 Task: Create a due date automation trigger when advanced on, on the monday after a card is due add fields without custom field "Resume" set to a number lower or equal to 1 and lower or equal to 10 at 11:00 AM.
Action: Mouse moved to (993, 79)
Screenshot: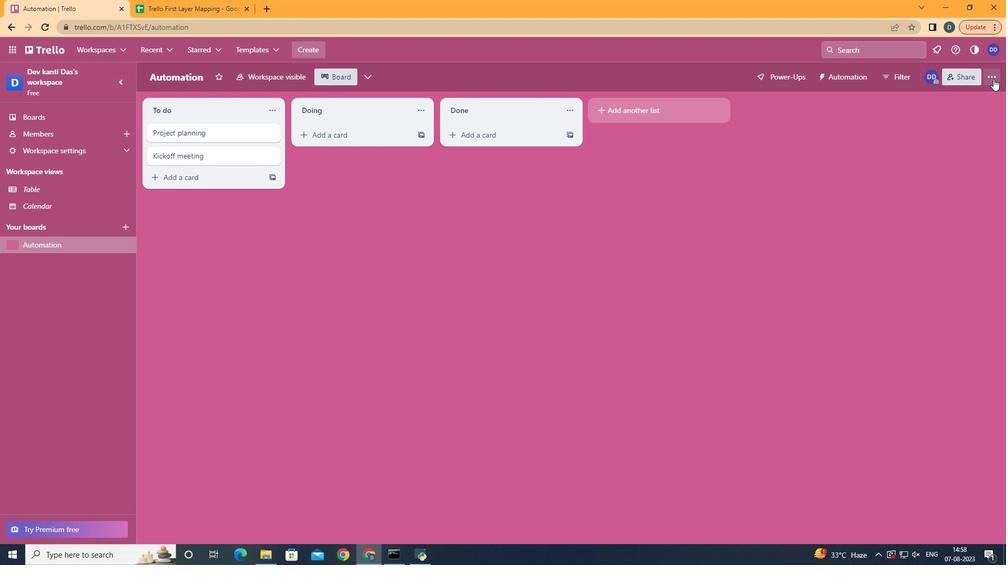 
Action: Mouse pressed left at (993, 79)
Screenshot: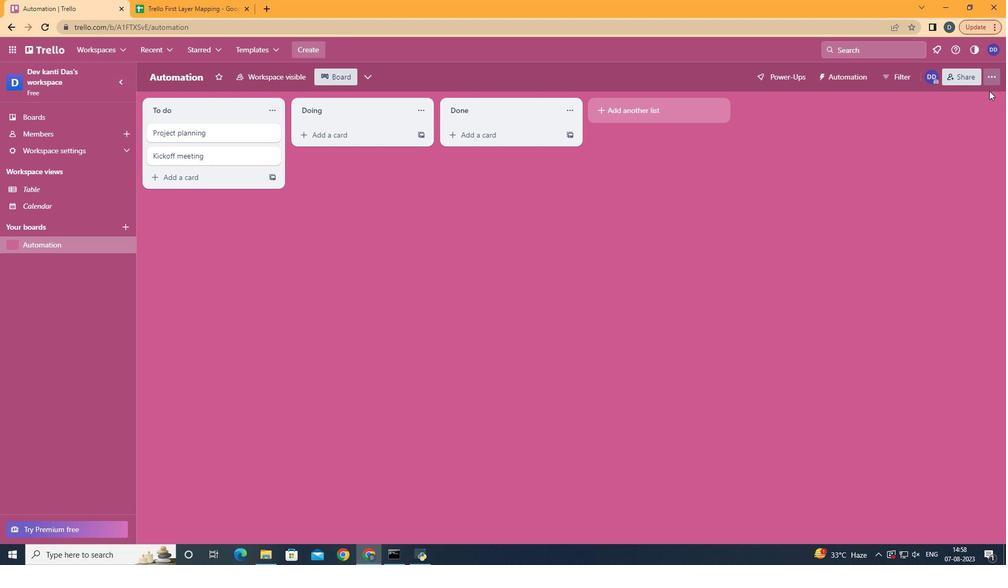 
Action: Mouse moved to (929, 237)
Screenshot: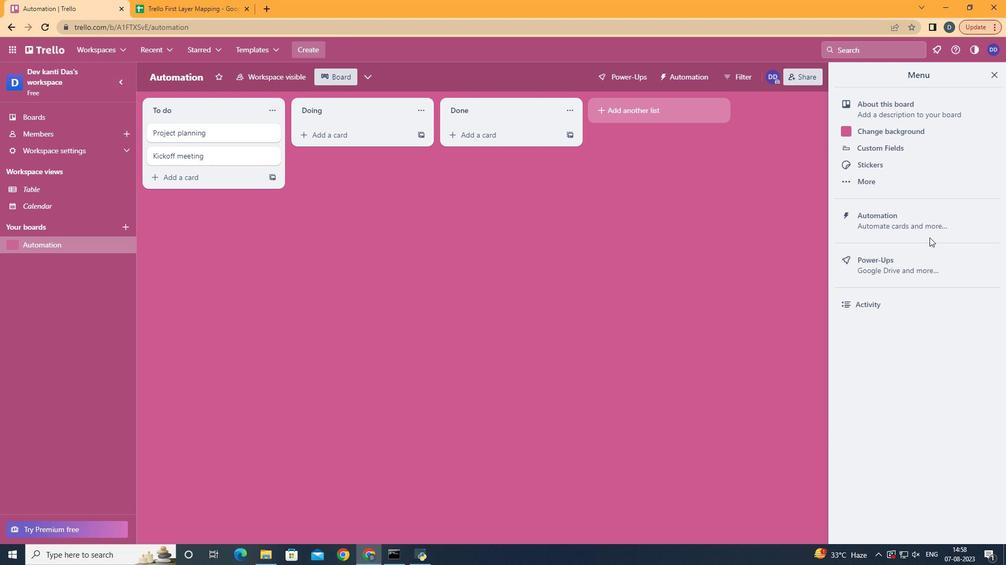 
Action: Mouse pressed left at (929, 237)
Screenshot: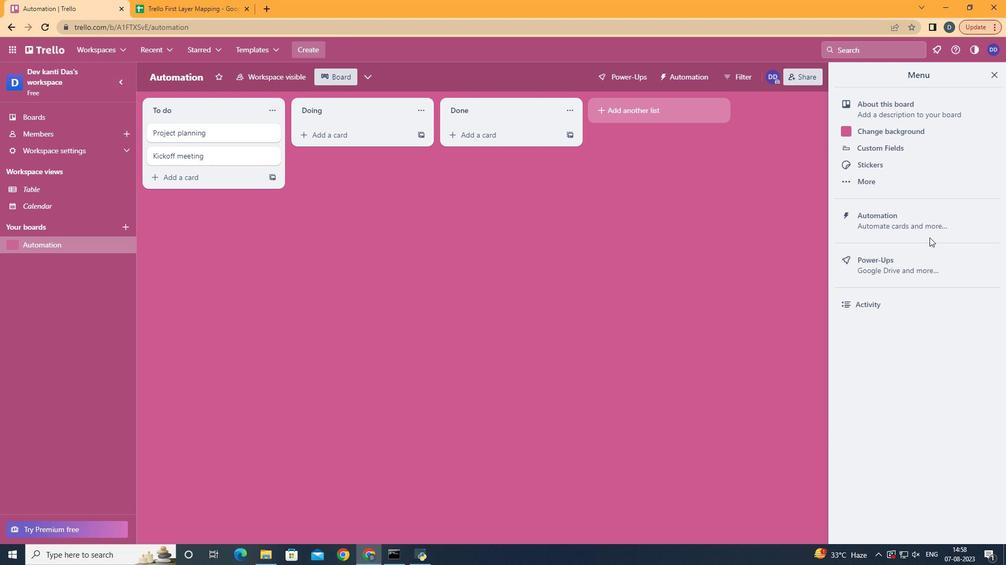 
Action: Mouse moved to (933, 228)
Screenshot: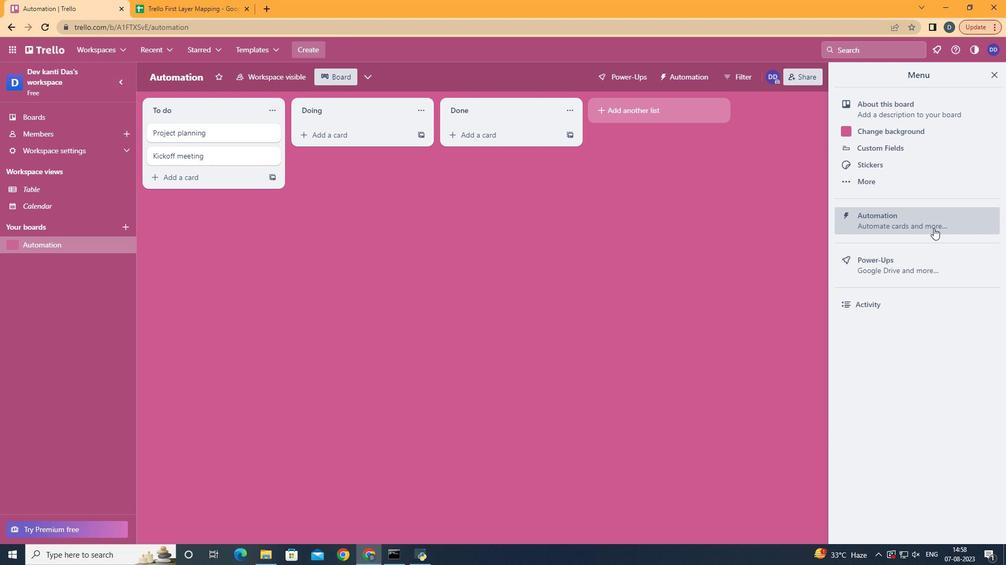 
Action: Mouse pressed left at (933, 228)
Screenshot: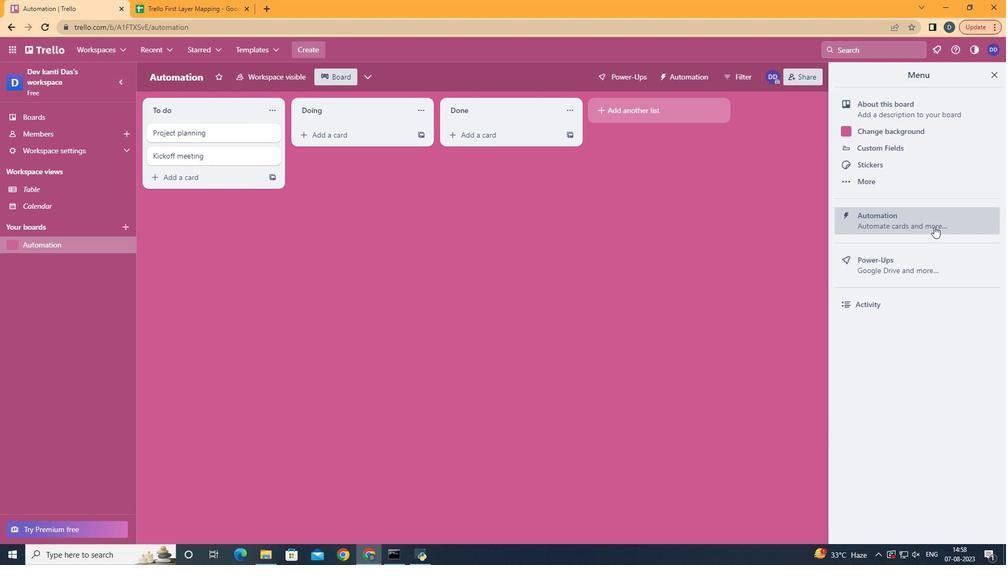 
Action: Mouse moved to (201, 211)
Screenshot: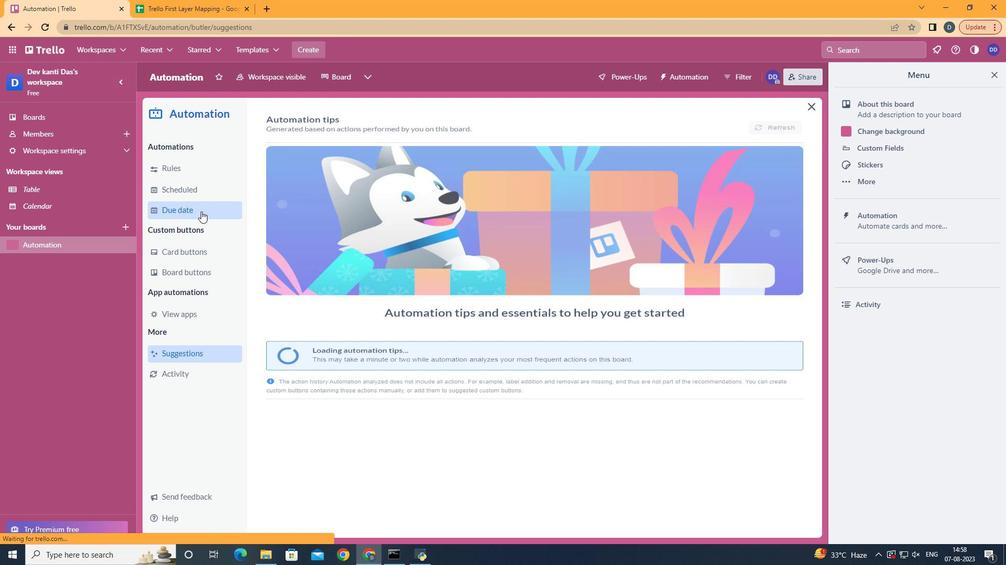 
Action: Mouse pressed left at (201, 211)
Screenshot: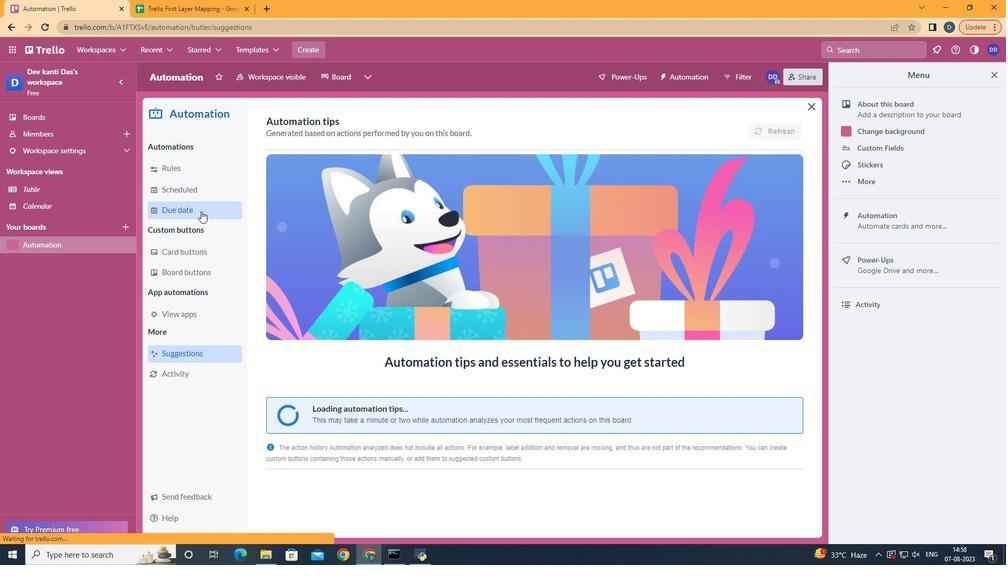 
Action: Mouse moved to (740, 129)
Screenshot: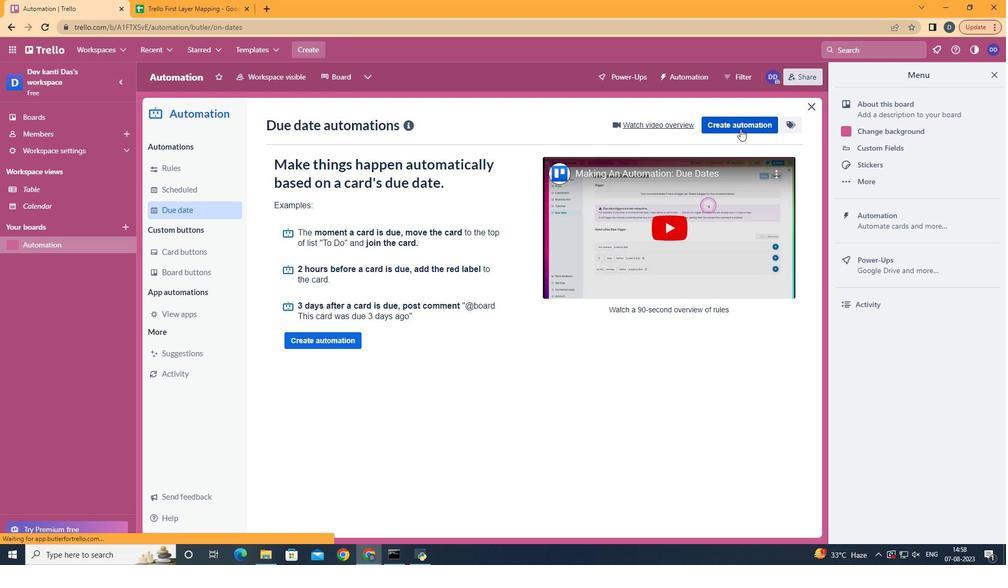 
Action: Mouse pressed left at (740, 129)
Screenshot: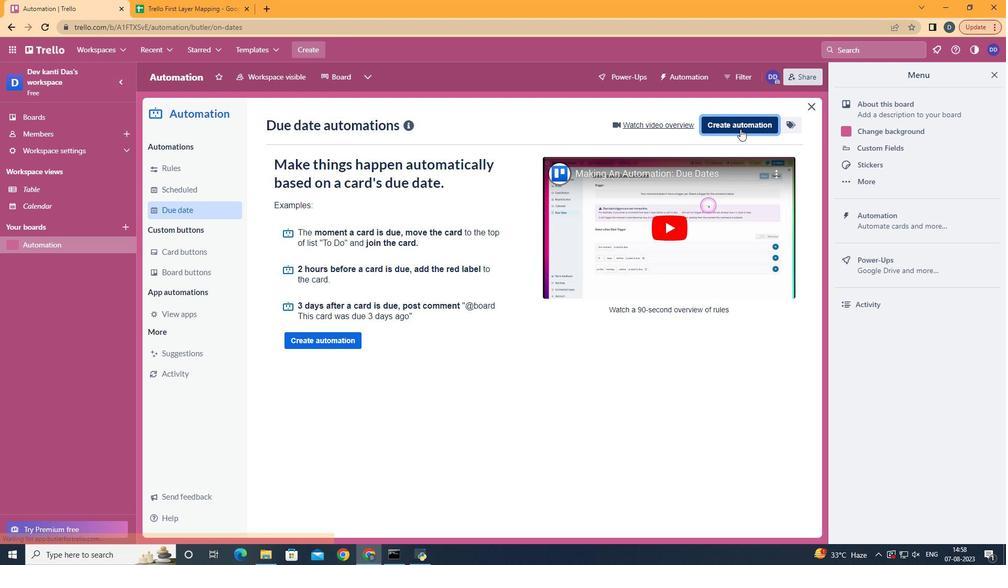 
Action: Mouse moved to (553, 231)
Screenshot: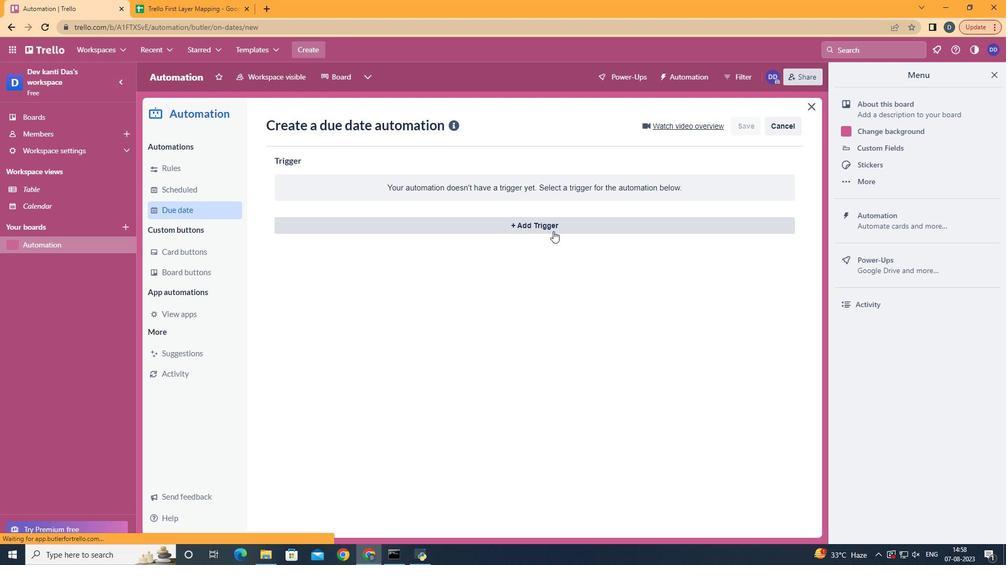
Action: Mouse pressed left at (553, 231)
Screenshot: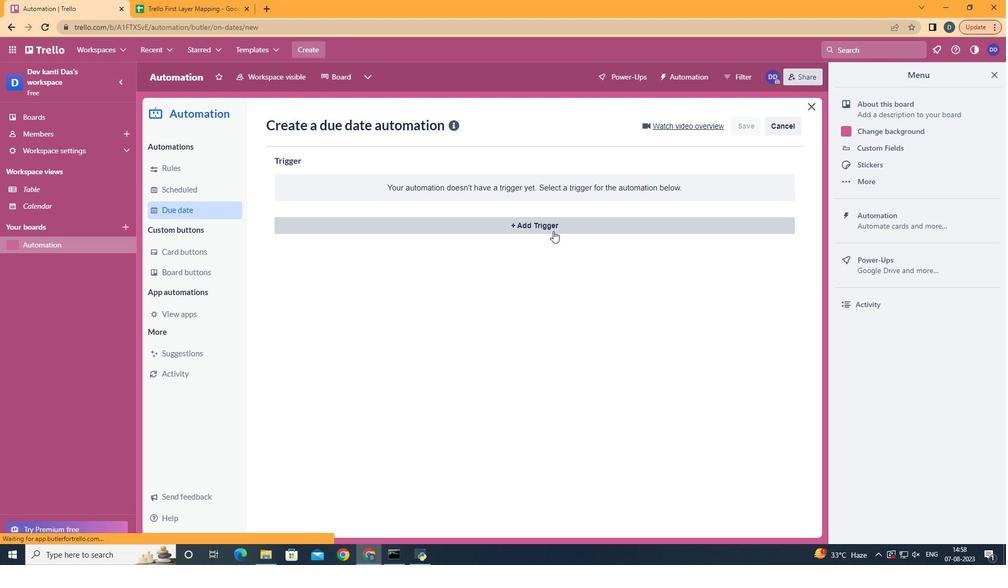 
Action: Mouse moved to (330, 275)
Screenshot: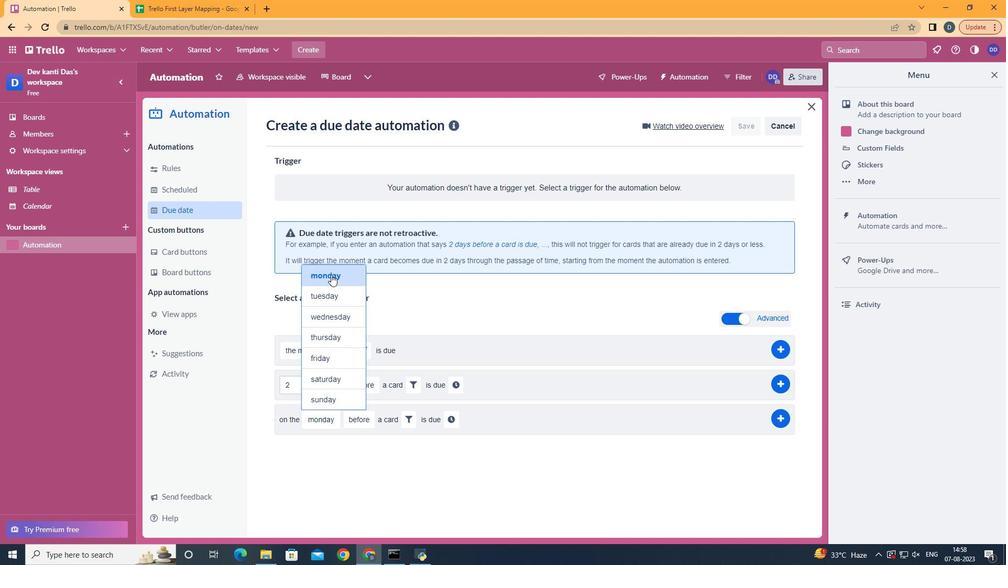 
Action: Mouse pressed left at (330, 275)
Screenshot: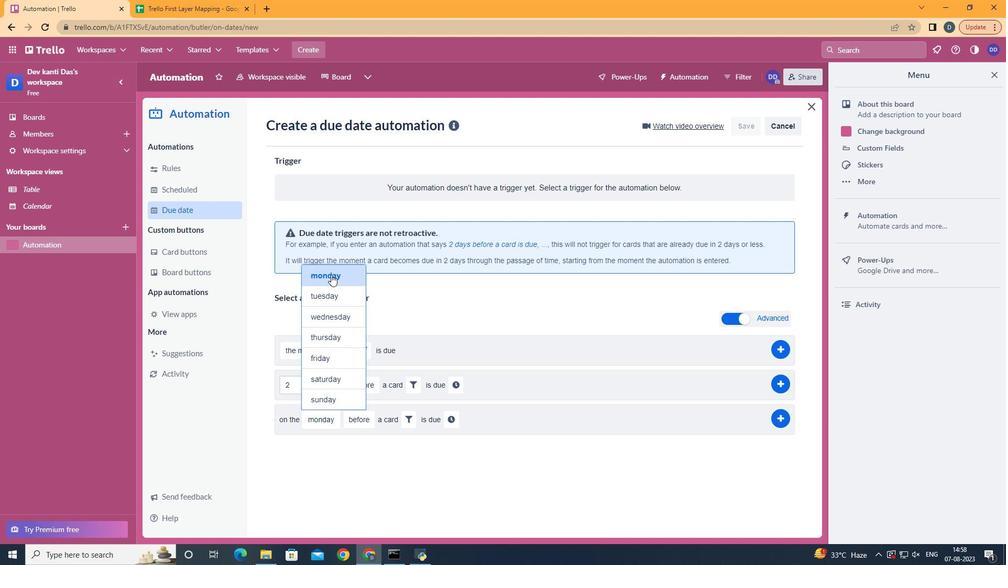 
Action: Mouse moved to (367, 455)
Screenshot: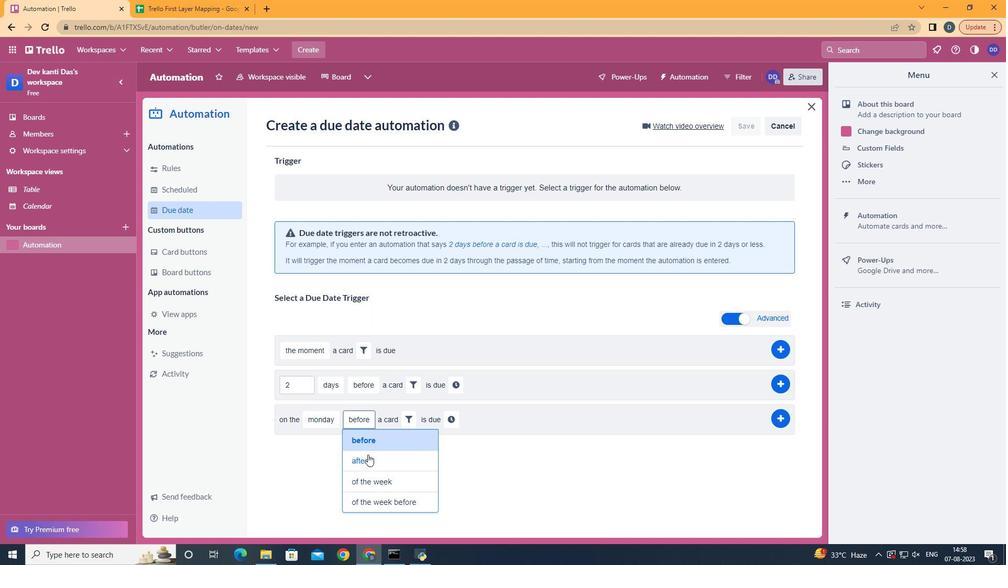 
Action: Mouse pressed left at (367, 455)
Screenshot: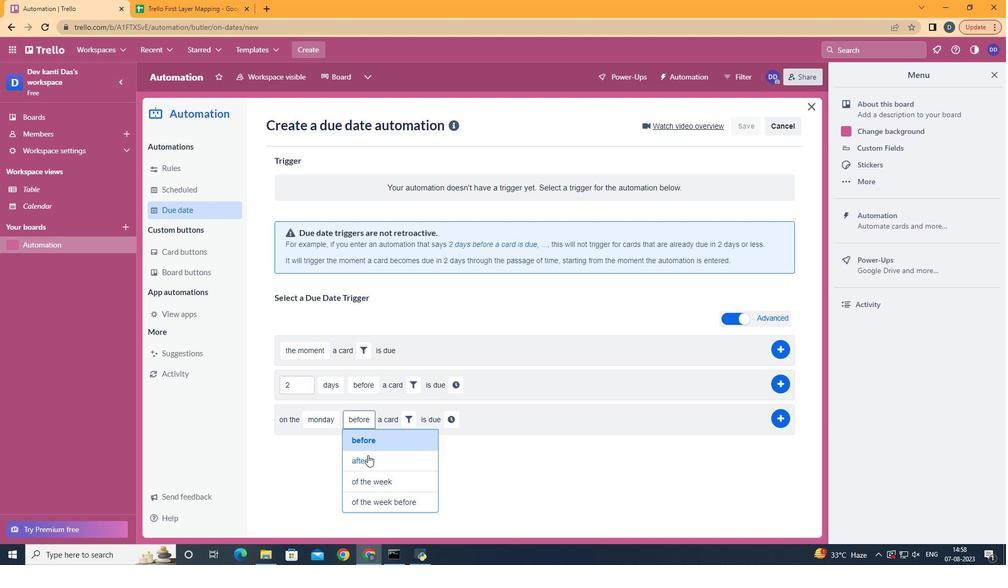 
Action: Mouse moved to (407, 422)
Screenshot: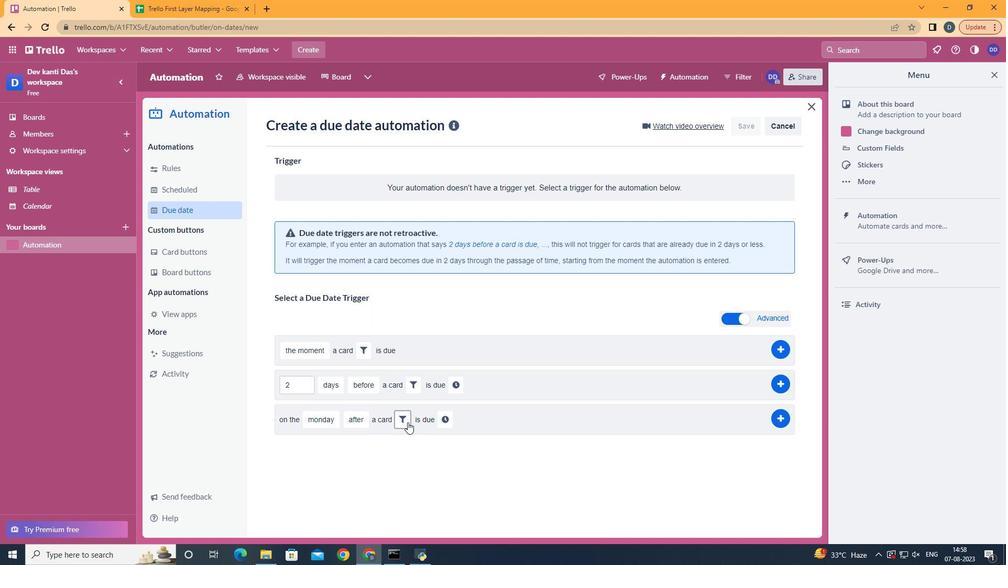 
Action: Mouse pressed left at (407, 422)
Screenshot: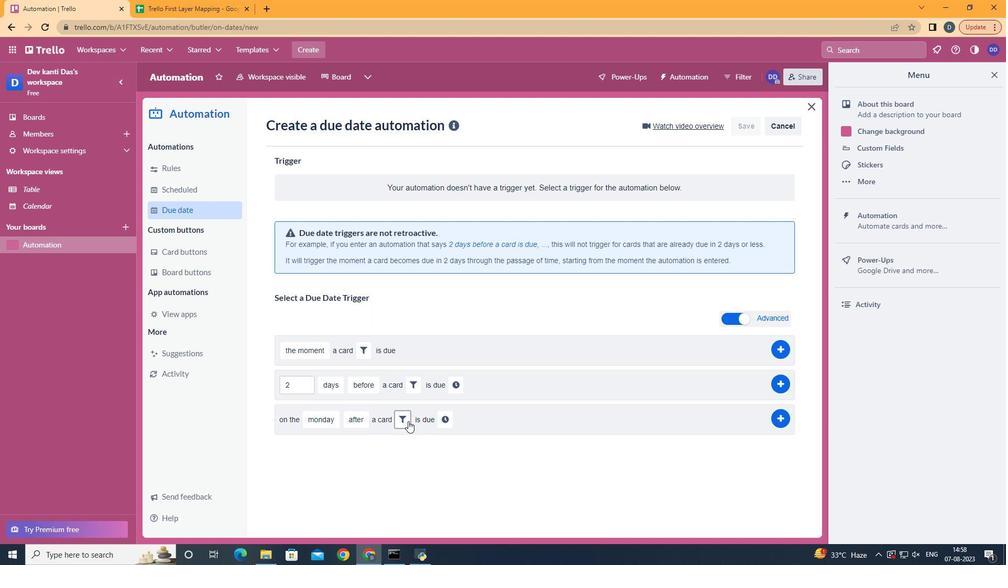 
Action: Mouse moved to (563, 458)
Screenshot: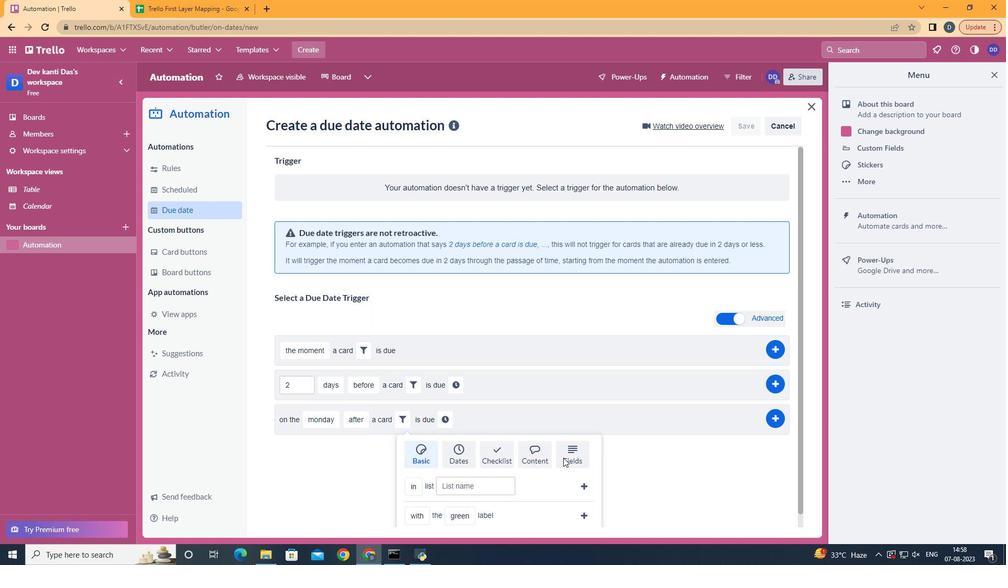 
Action: Mouse pressed left at (563, 458)
Screenshot: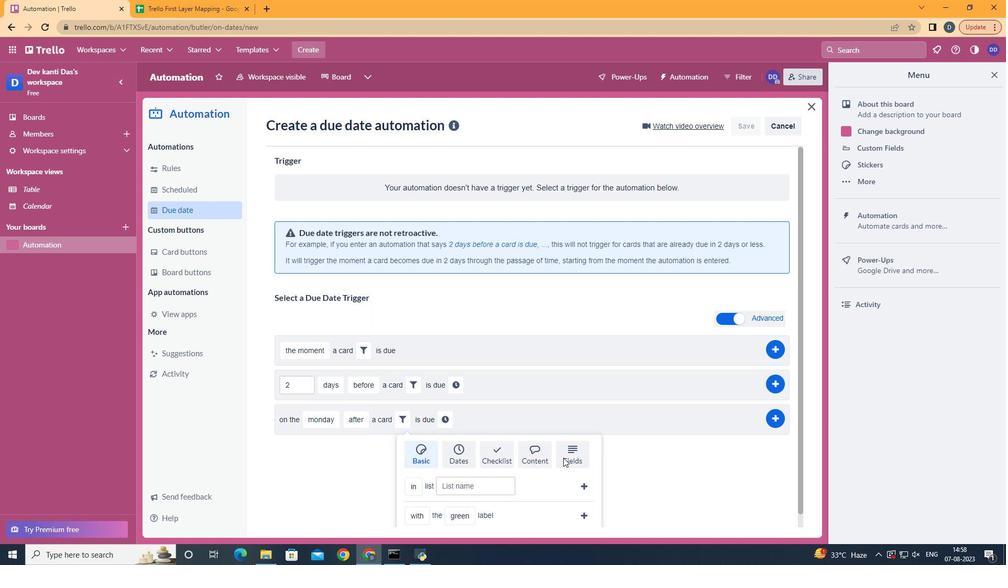 
Action: Mouse moved to (564, 457)
Screenshot: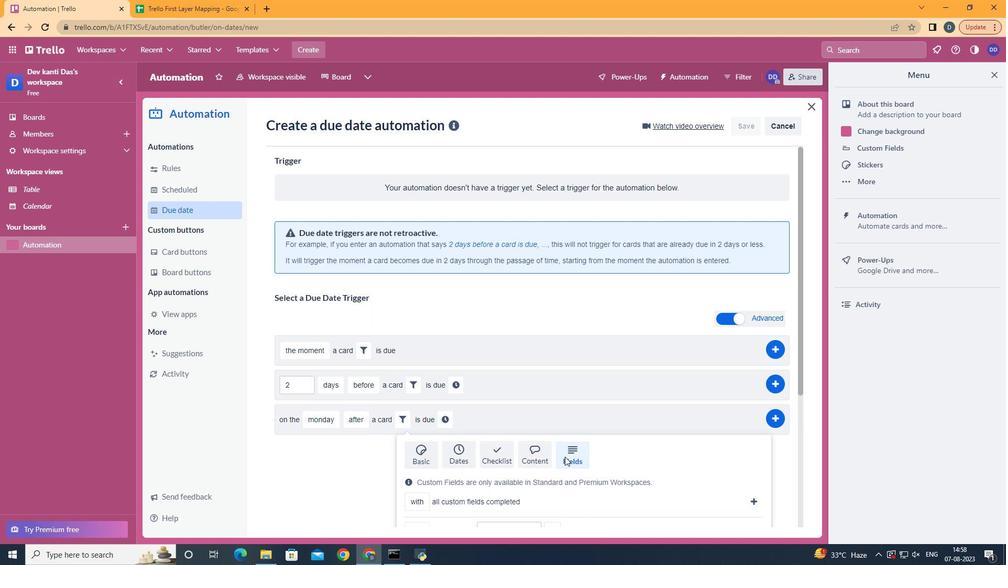 
Action: Mouse scrolled (564, 456) with delta (0, 0)
Screenshot: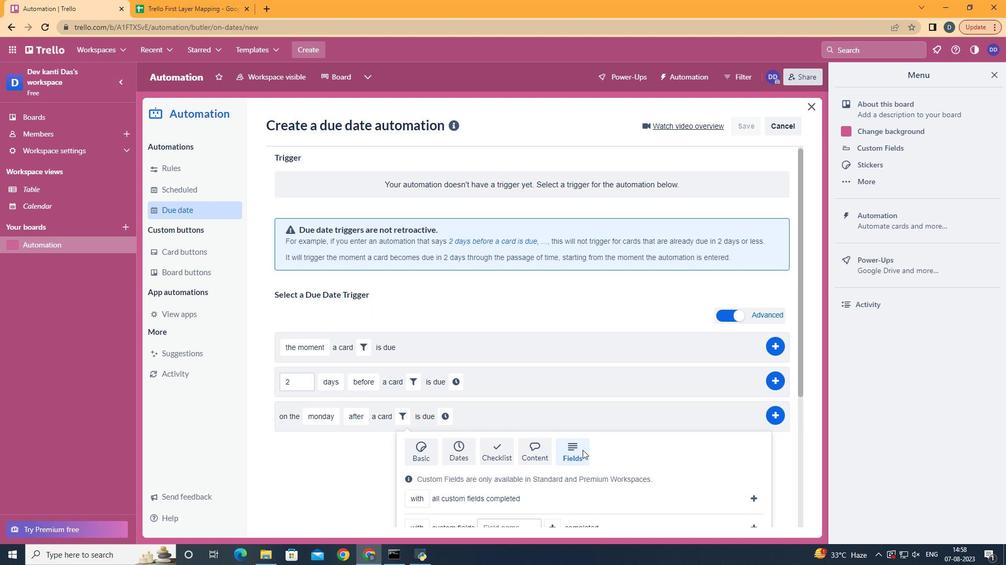 
Action: Mouse scrolled (564, 456) with delta (0, 0)
Screenshot: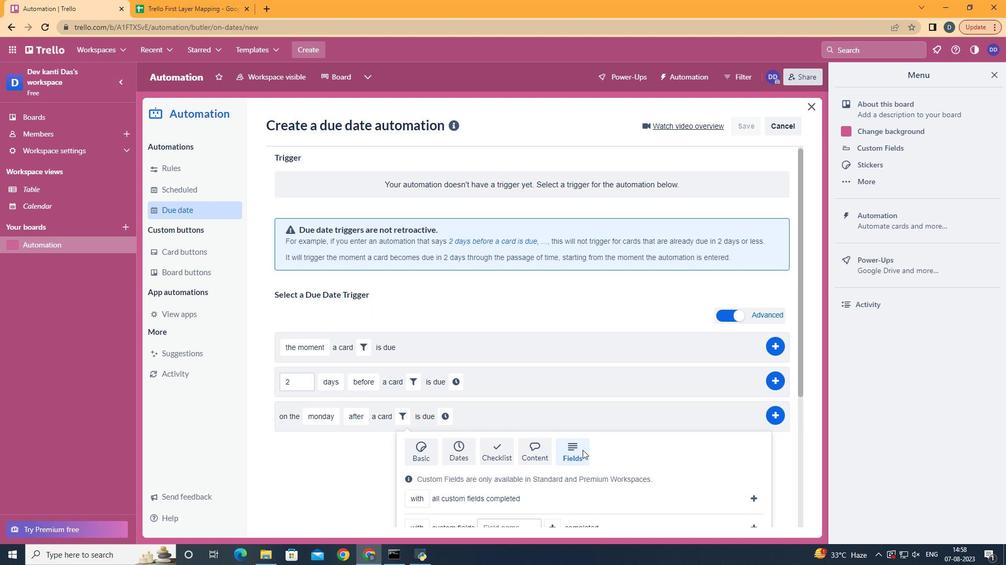 
Action: Mouse scrolled (564, 456) with delta (0, 0)
Screenshot: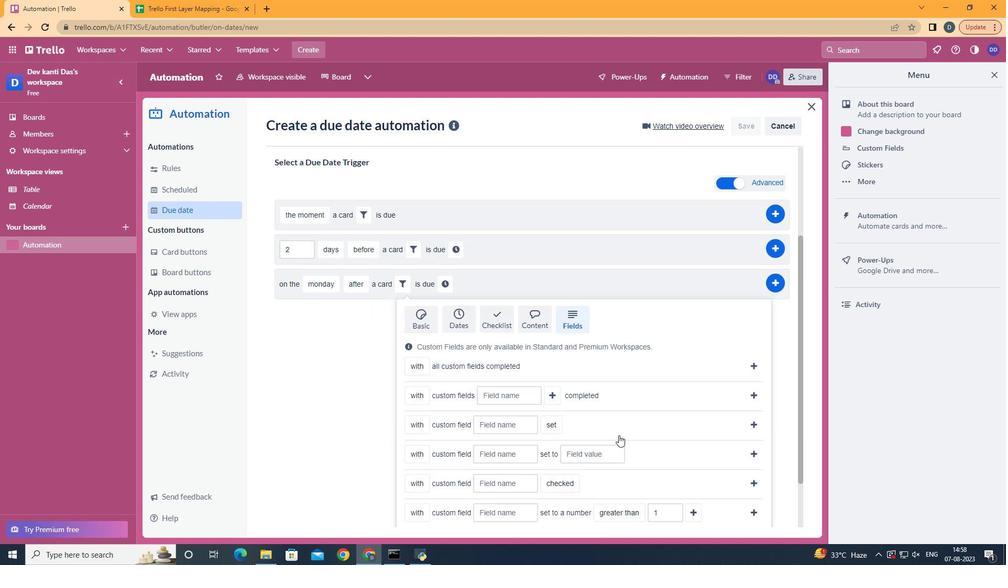 
Action: Mouse scrolled (564, 456) with delta (0, 0)
Screenshot: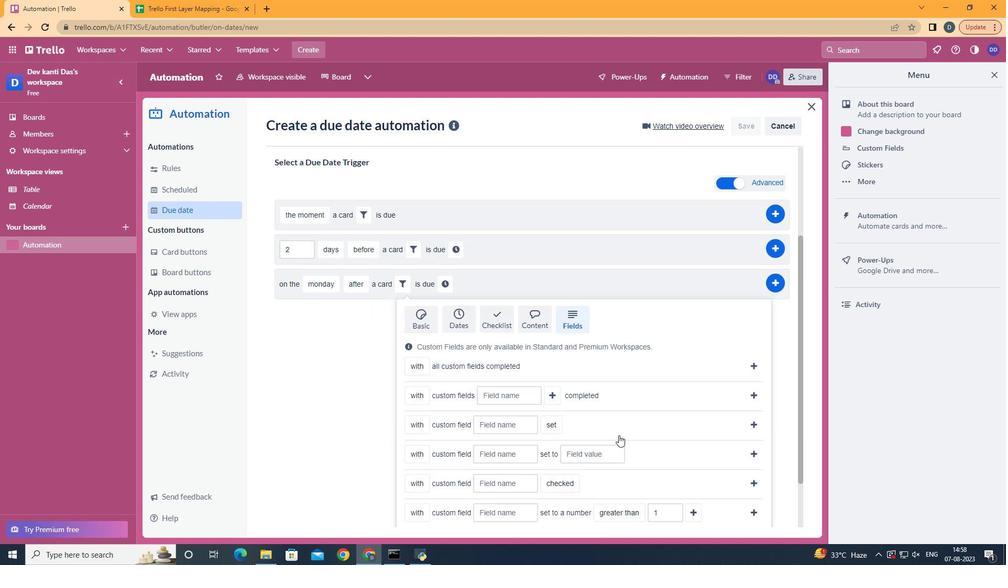 
Action: Mouse moved to (565, 457)
Screenshot: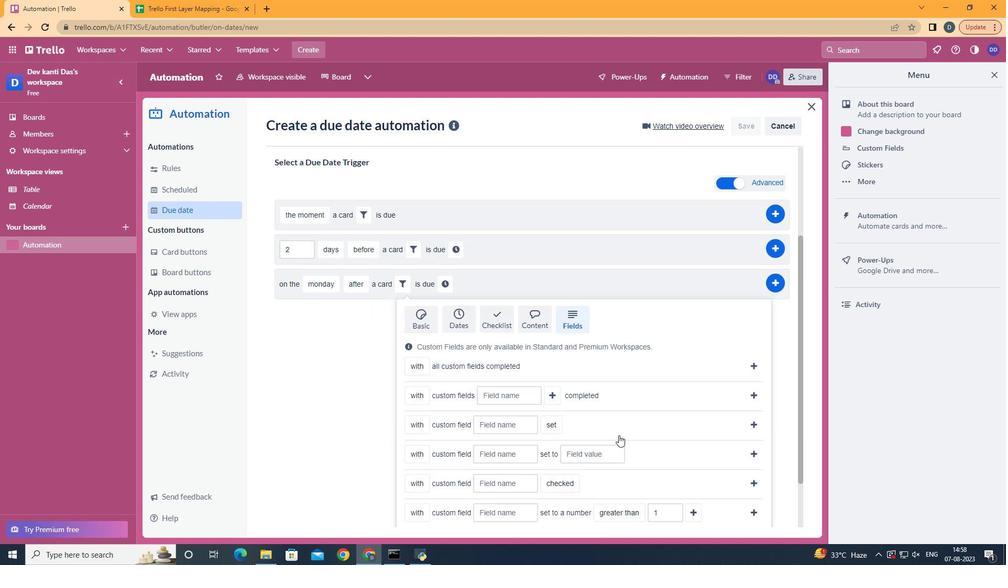 
Action: Mouse scrolled (565, 456) with delta (0, 0)
Screenshot: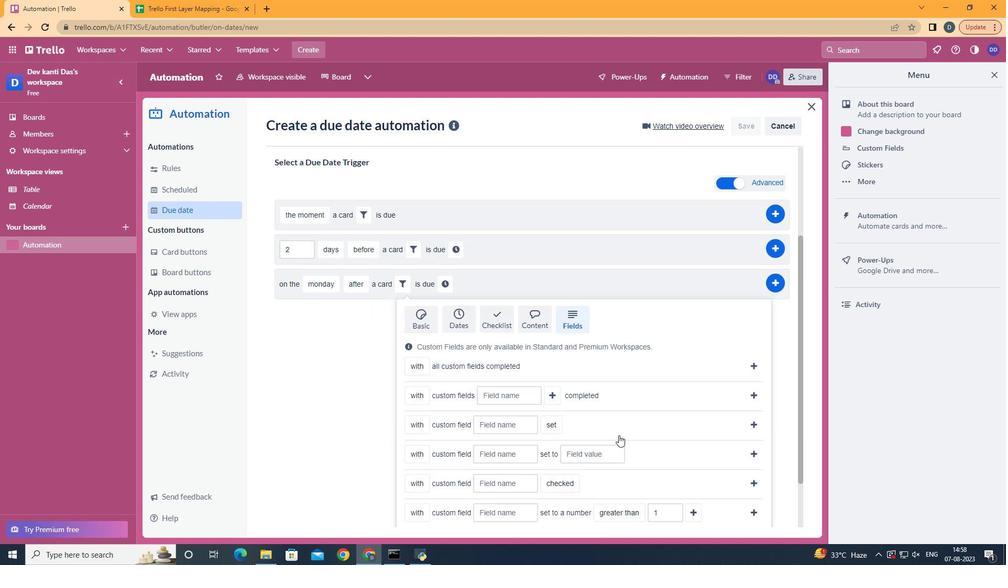 
Action: Mouse moved to (576, 452)
Screenshot: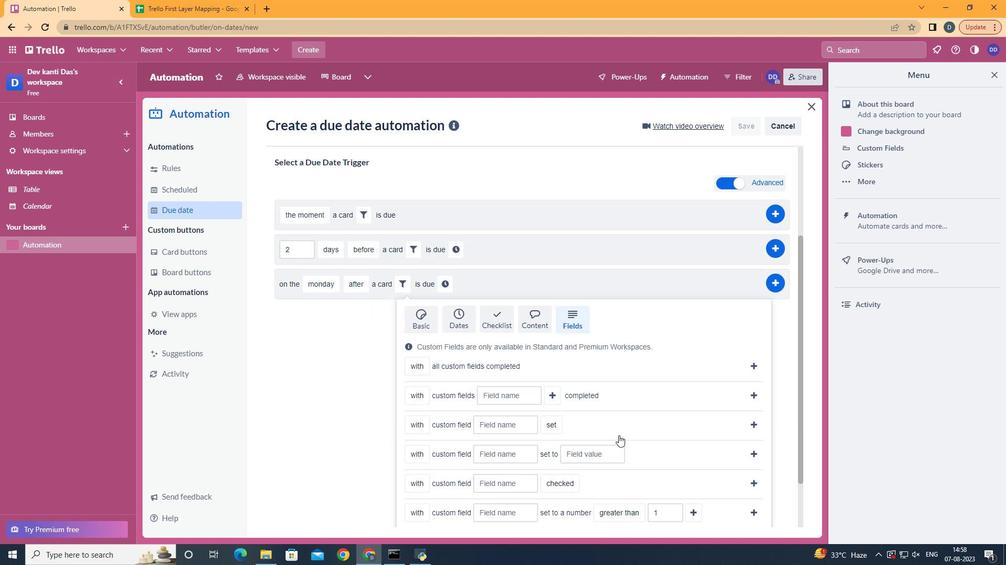 
Action: Mouse scrolled (570, 454) with delta (0, 0)
Screenshot: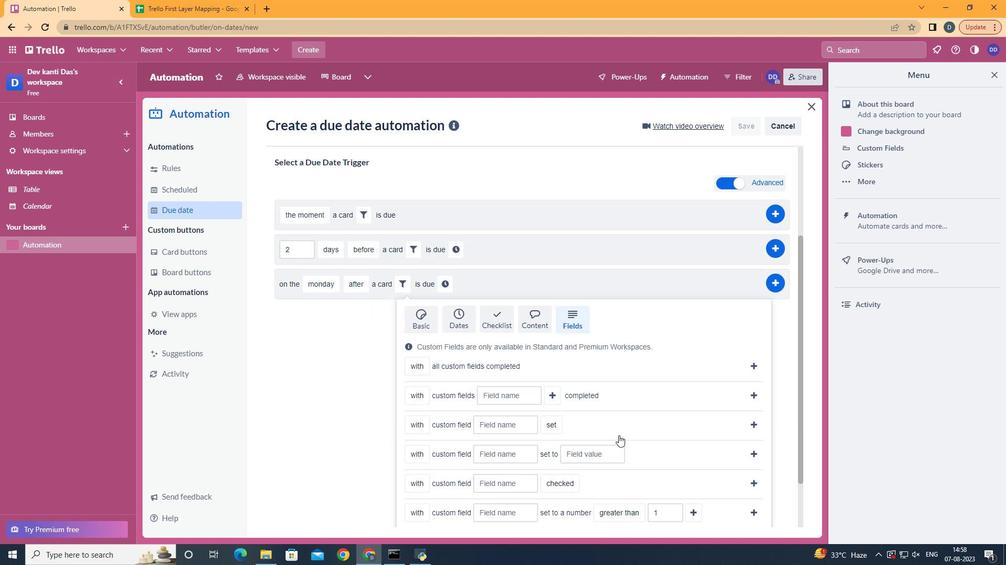 
Action: Mouse moved to (585, 450)
Screenshot: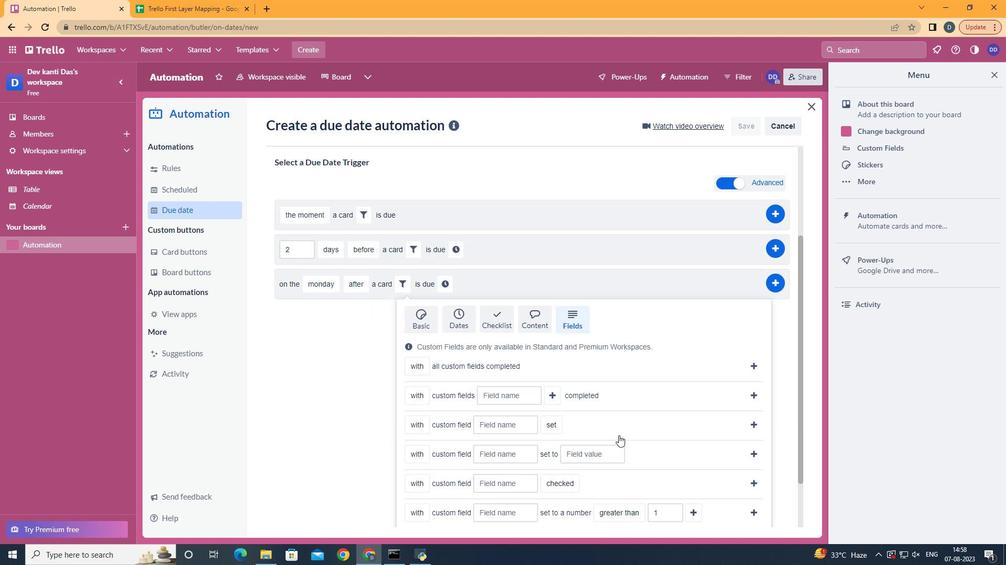 
Action: Mouse scrolled (582, 450) with delta (0, 0)
Screenshot: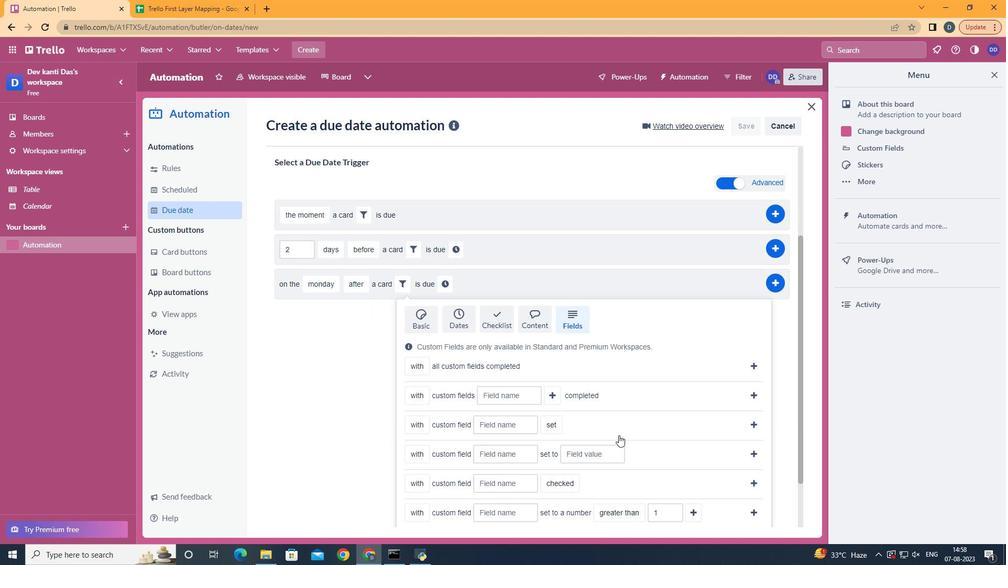 
Action: Mouse moved to (611, 440)
Screenshot: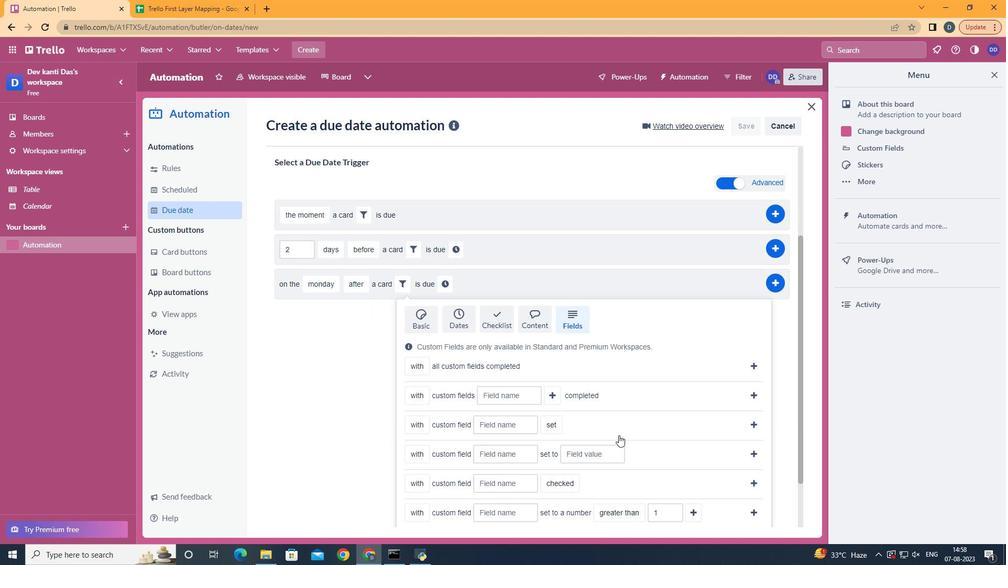 
Action: Mouse scrolled (594, 446) with delta (0, 0)
Screenshot: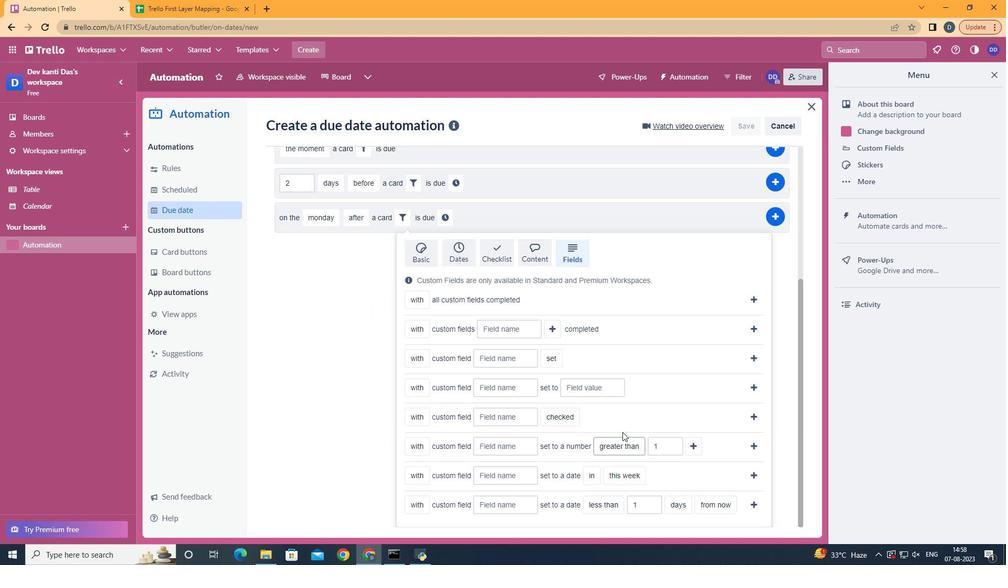 
Action: Mouse moved to (422, 491)
Screenshot: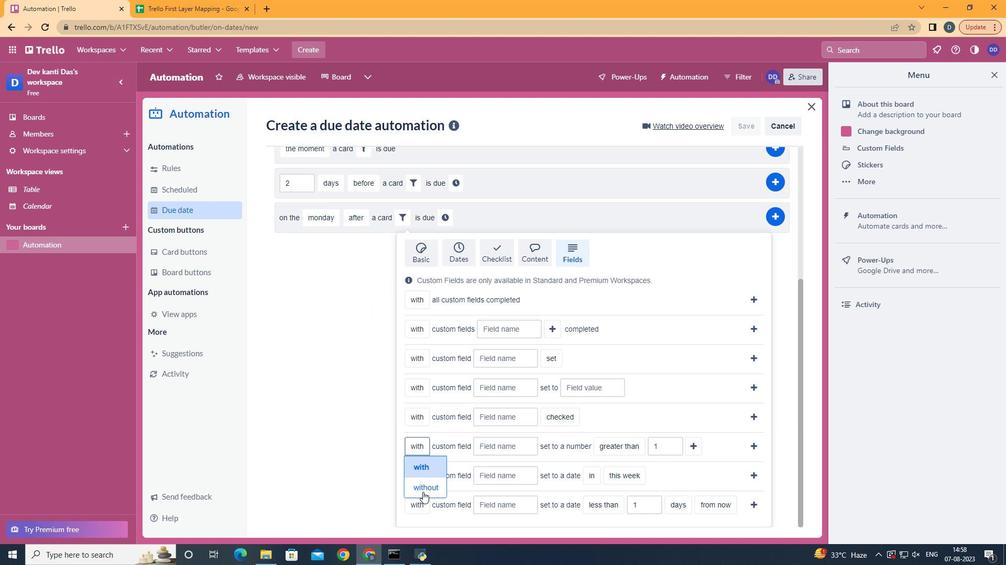 
Action: Mouse pressed left at (422, 491)
Screenshot: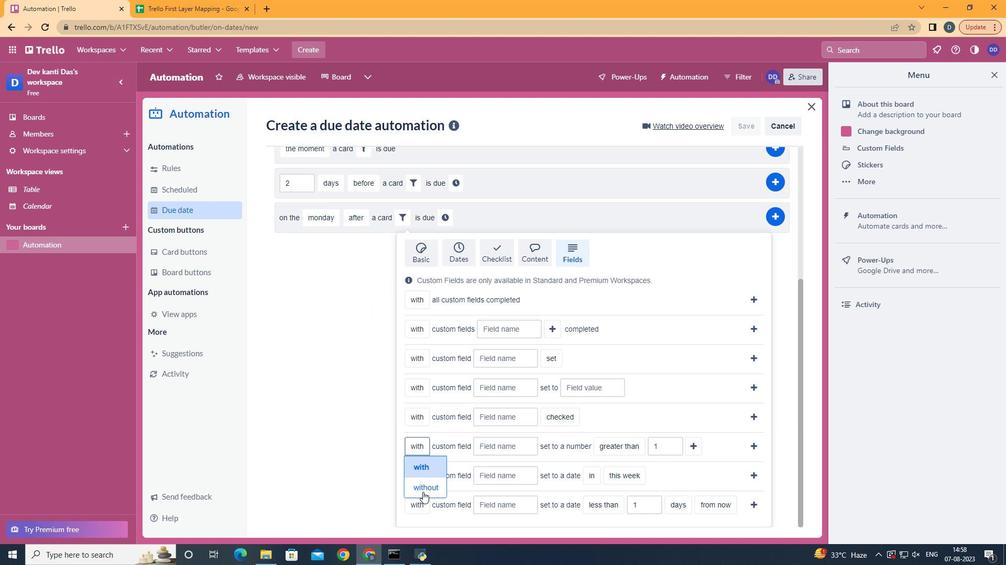 
Action: Mouse moved to (519, 448)
Screenshot: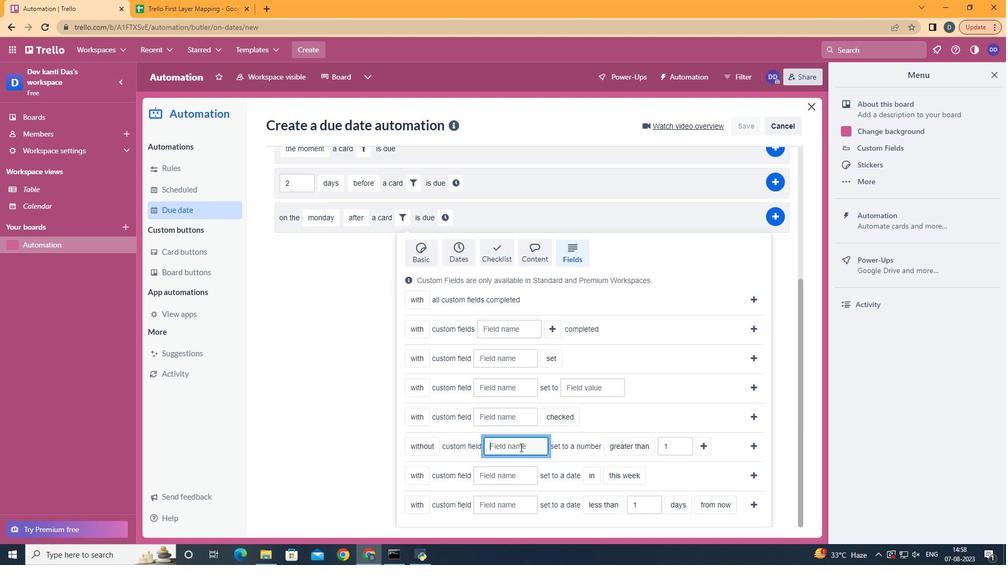 
Action: Mouse pressed left at (519, 448)
Screenshot: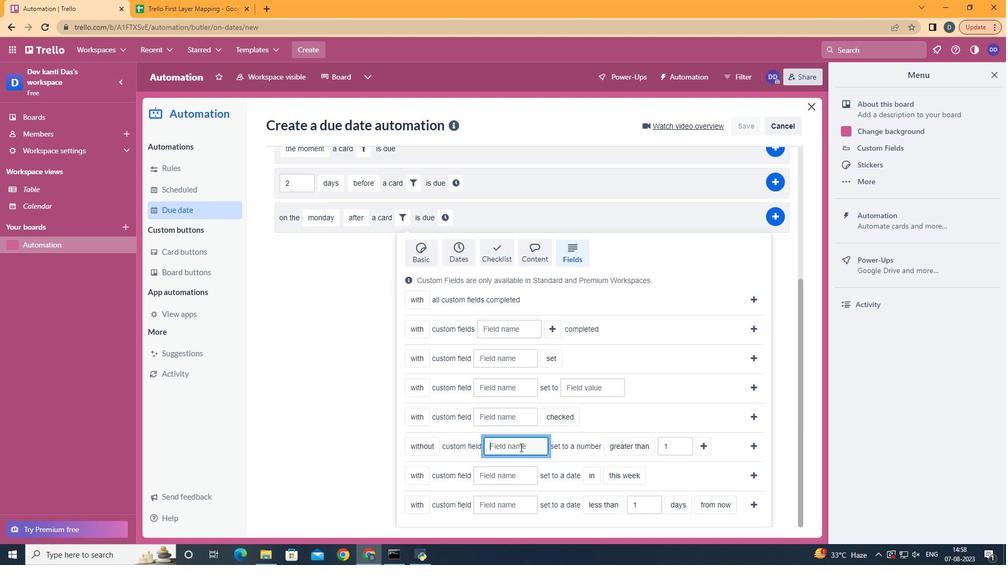 
Action: Mouse moved to (520, 448)
Screenshot: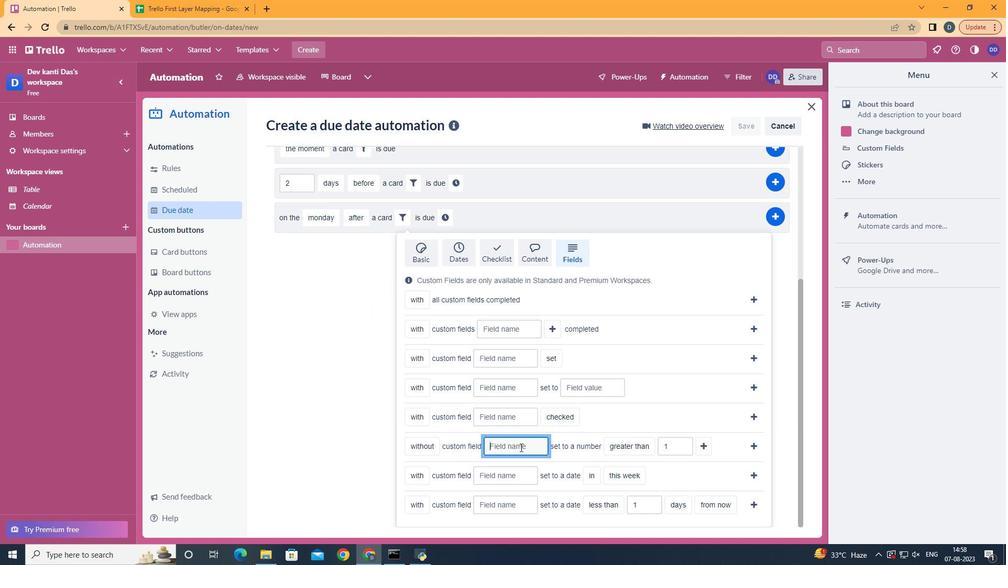 
Action: Key pressed <Key.shift>Resume
Screenshot: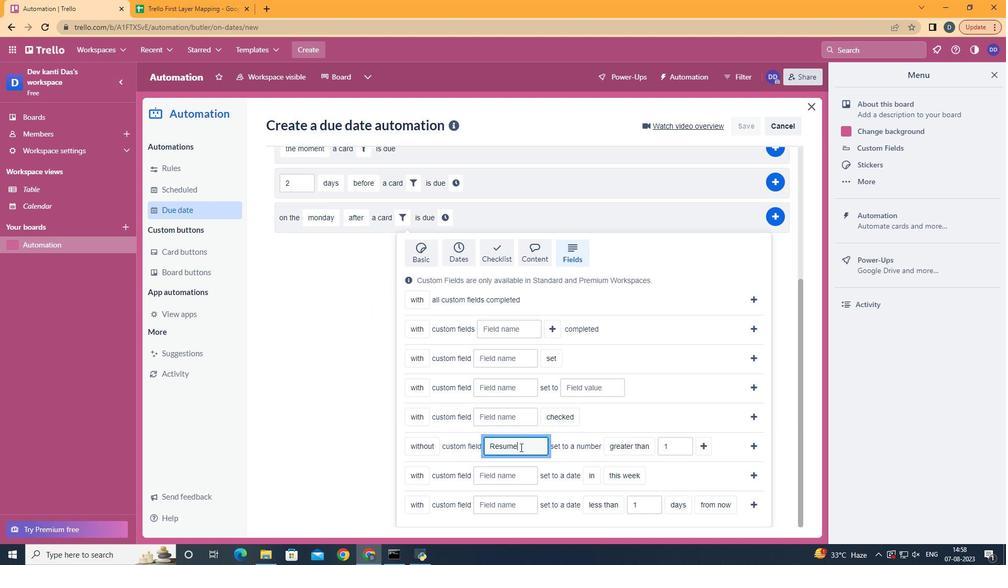 
Action: Mouse moved to (648, 425)
Screenshot: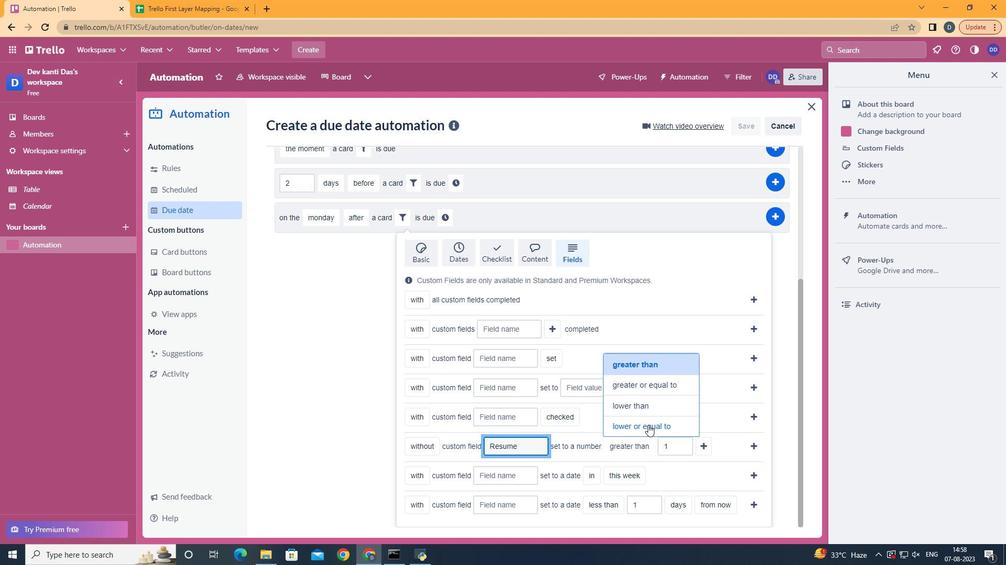 
Action: Mouse pressed left at (648, 425)
Screenshot: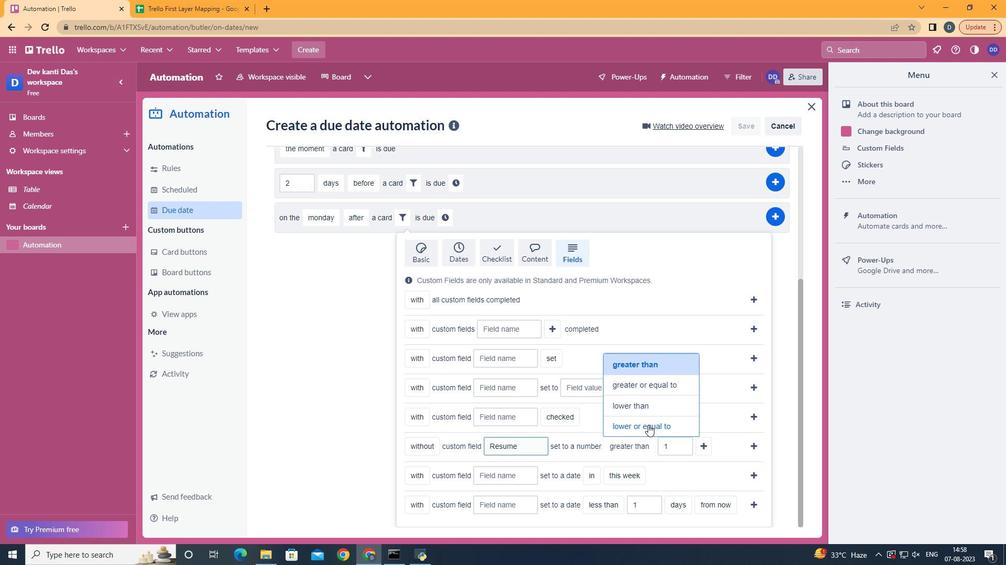 
Action: Mouse moved to (719, 447)
Screenshot: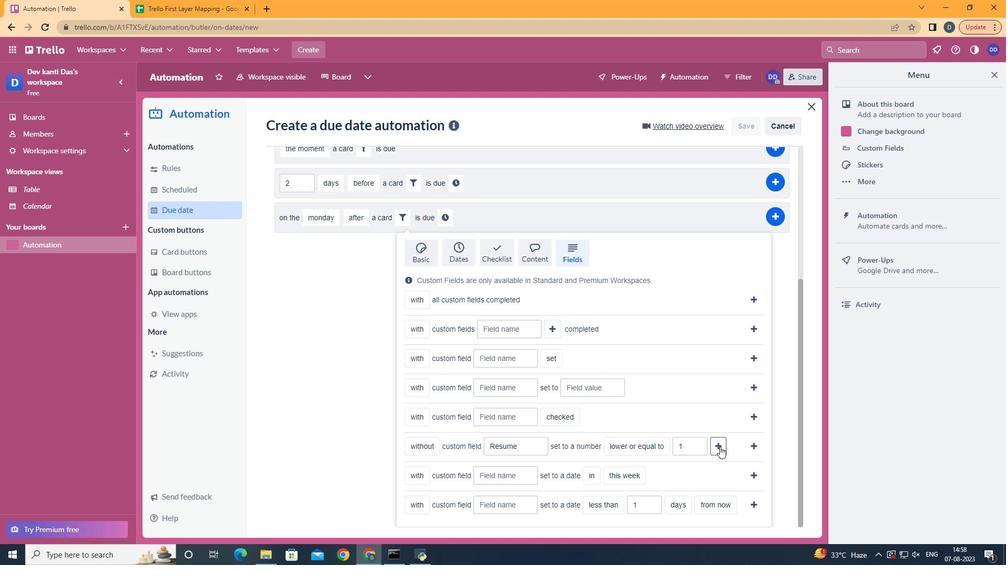
Action: Mouse pressed left at (719, 447)
Screenshot: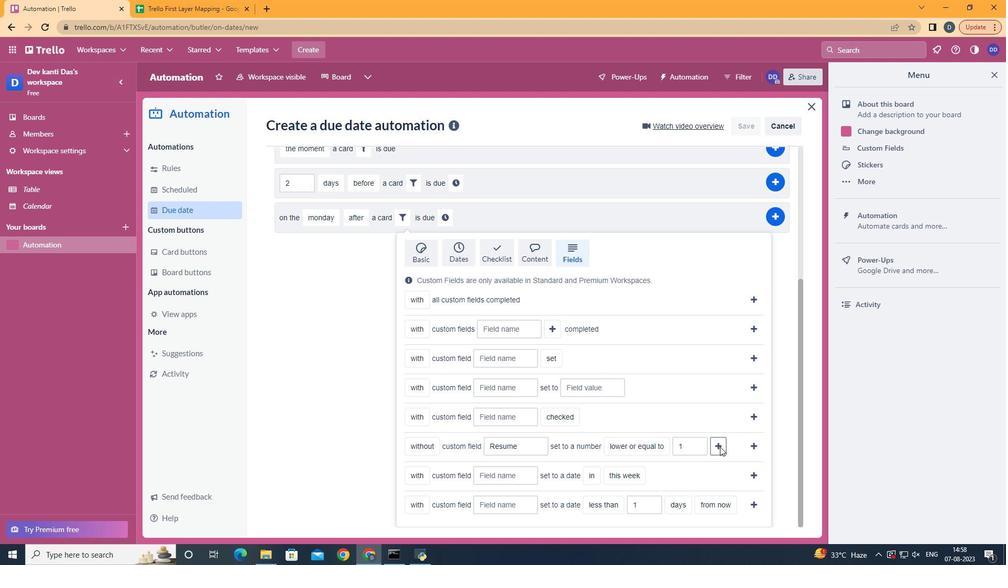 
Action: Mouse moved to (476, 406)
Screenshot: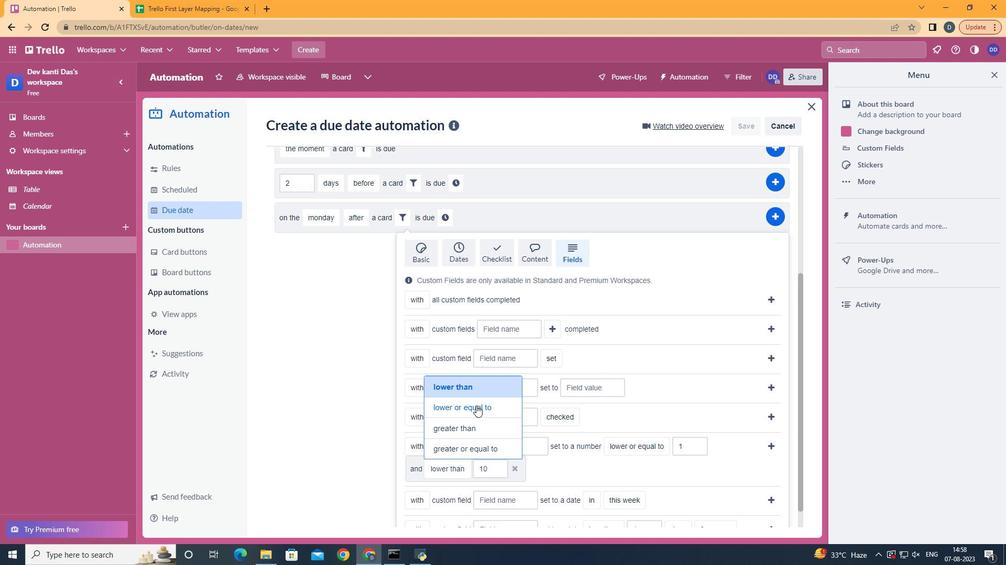 
Action: Mouse pressed left at (476, 406)
Screenshot: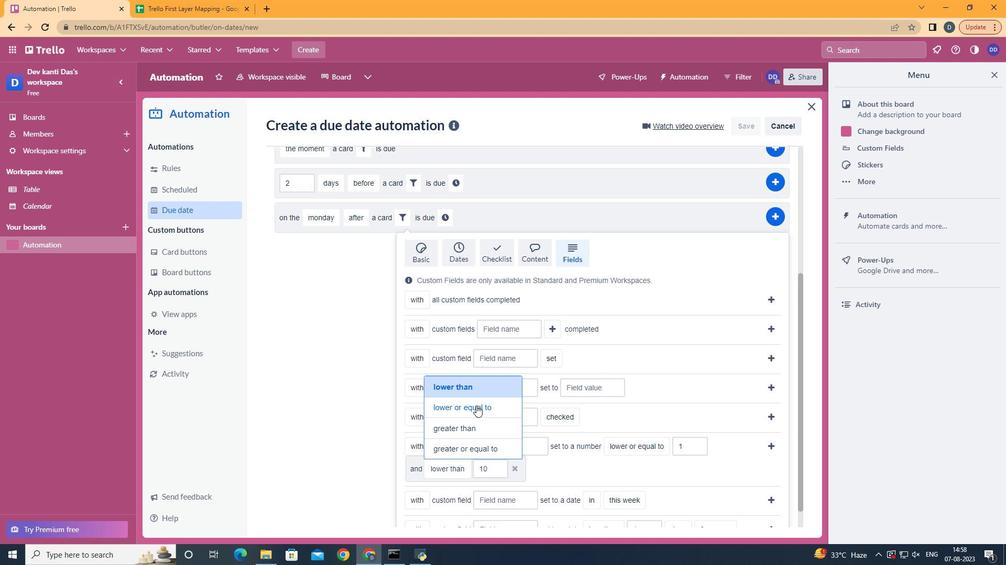 
Action: Mouse moved to (778, 444)
Screenshot: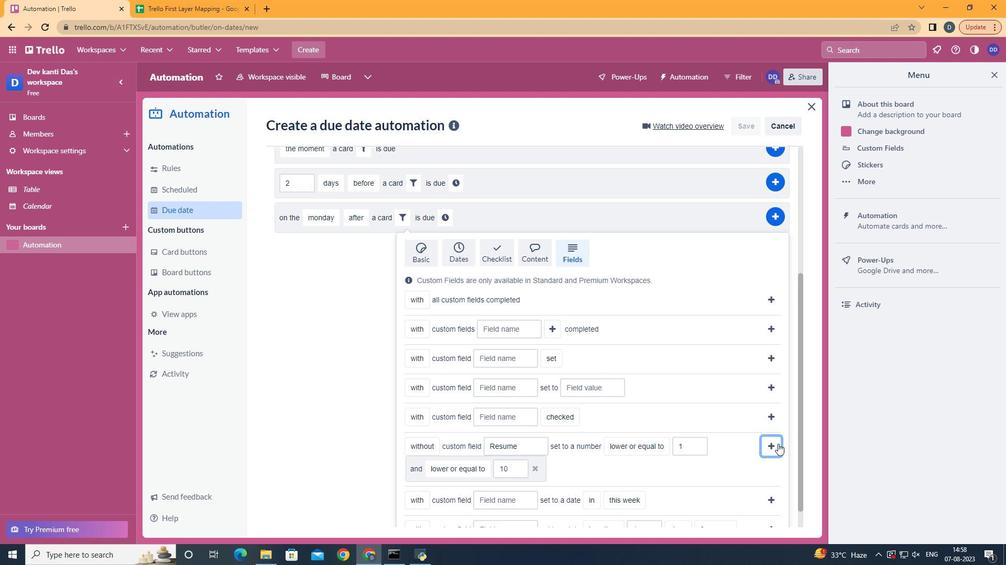 
Action: Mouse pressed left at (778, 444)
Screenshot: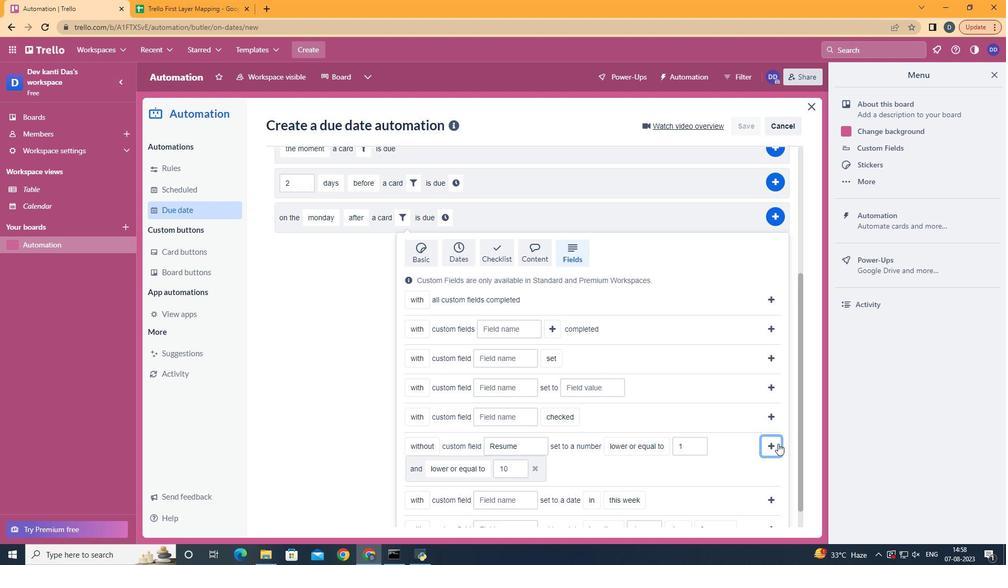 
Action: Mouse moved to (285, 441)
Screenshot: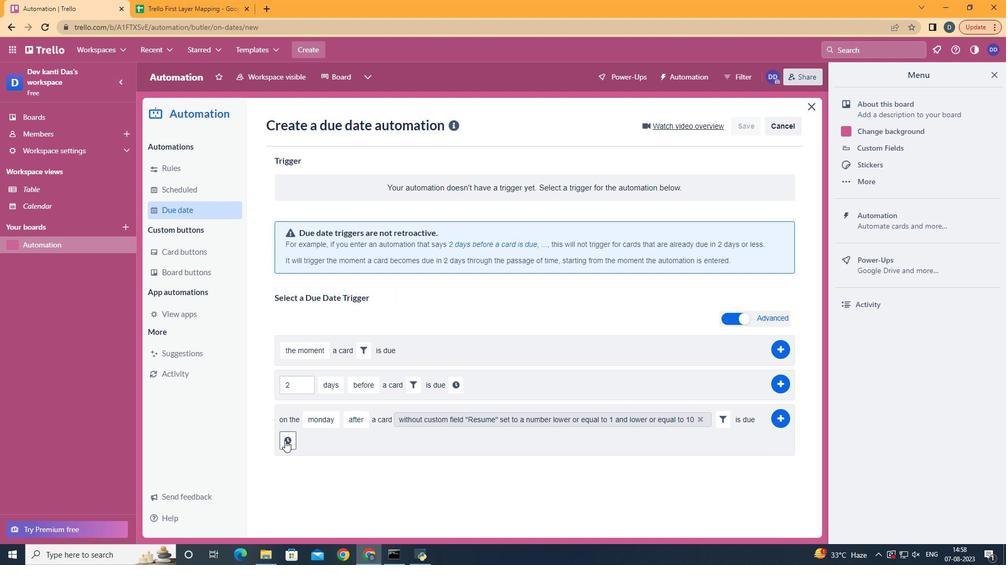 
Action: Mouse pressed left at (285, 441)
Screenshot: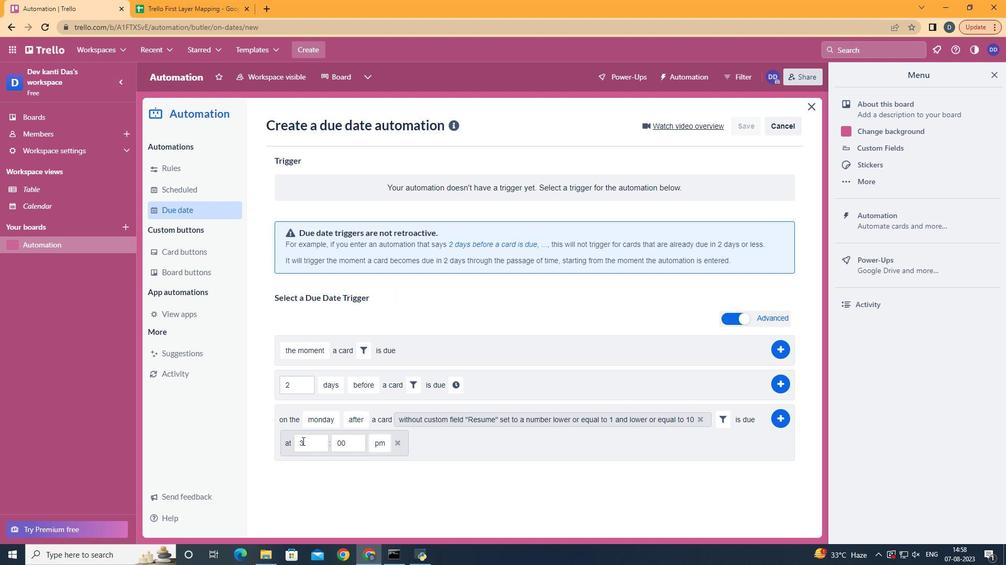 
Action: Mouse moved to (314, 442)
Screenshot: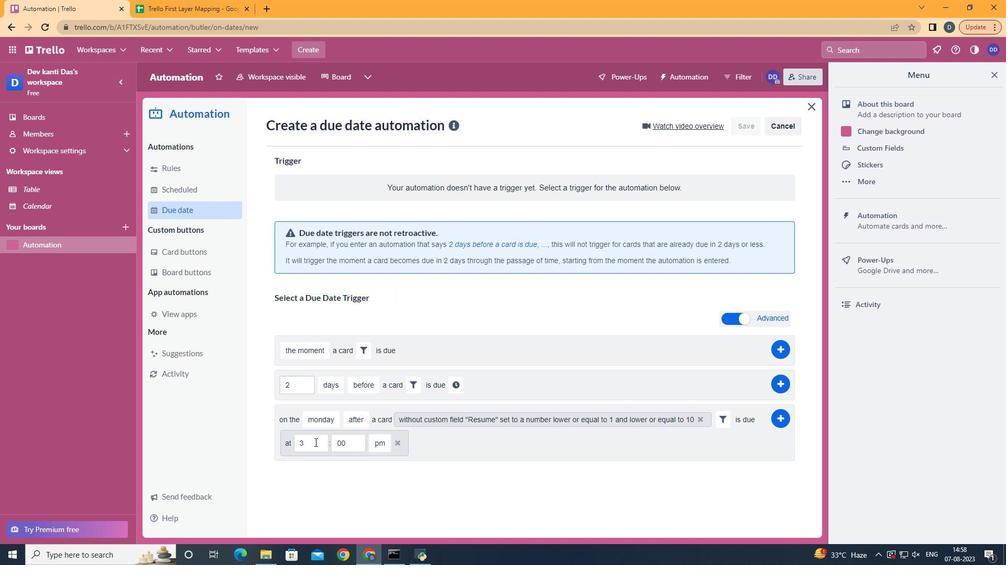 
Action: Mouse pressed left at (314, 442)
Screenshot: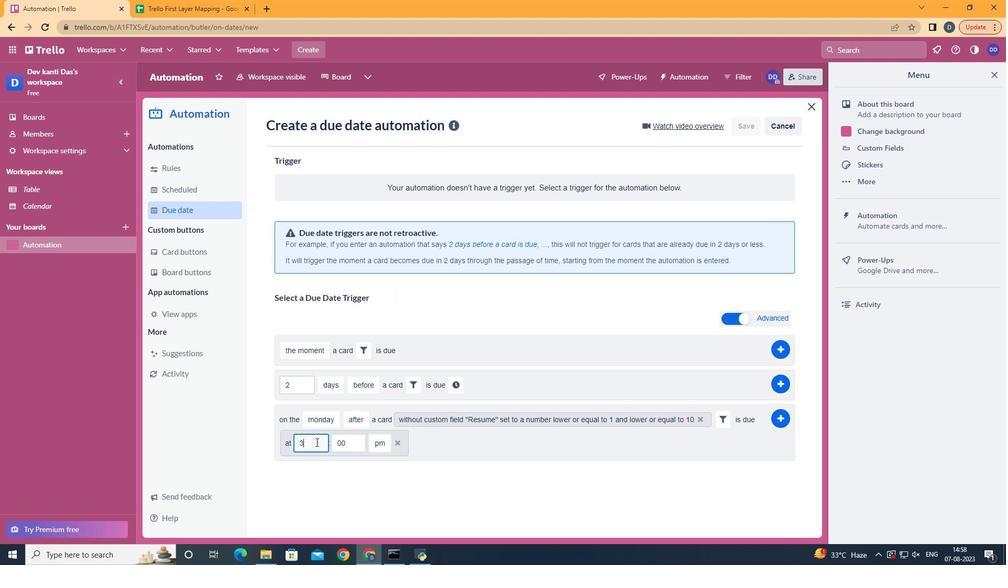 
Action: Mouse moved to (315, 442)
Screenshot: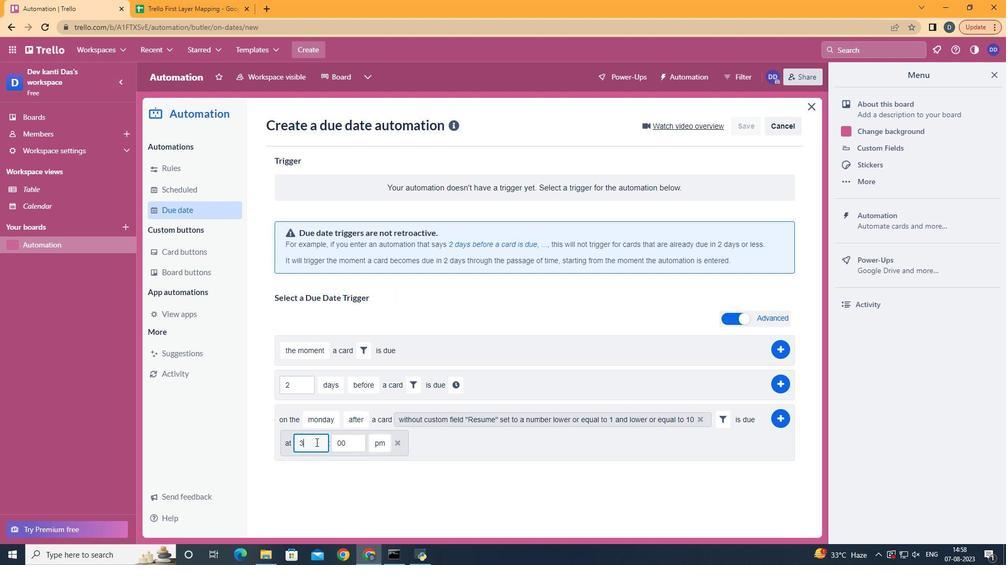 
Action: Key pressed <Key.backspace>11
Screenshot: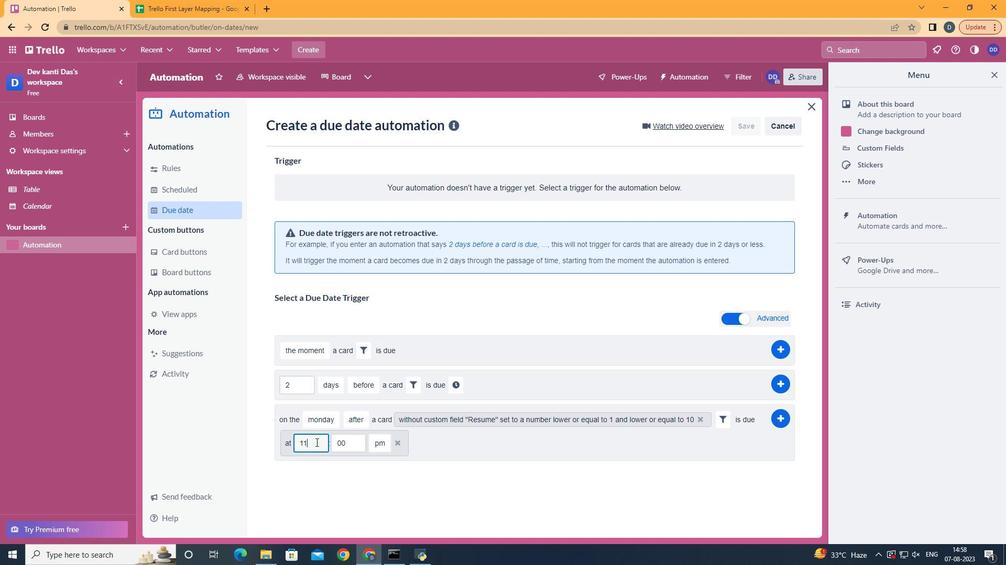 
Action: Mouse moved to (381, 465)
Screenshot: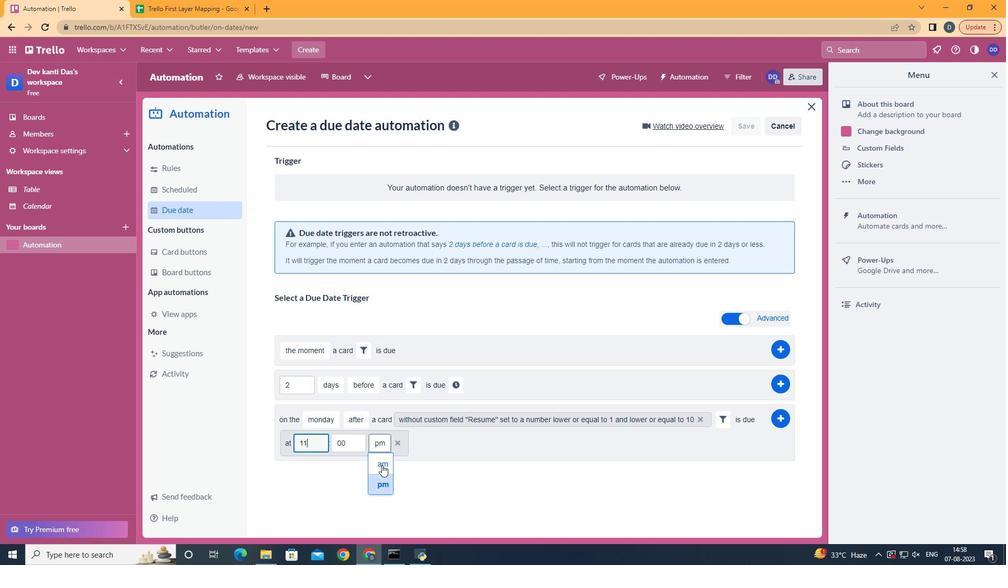 
Action: Mouse pressed left at (381, 465)
Screenshot: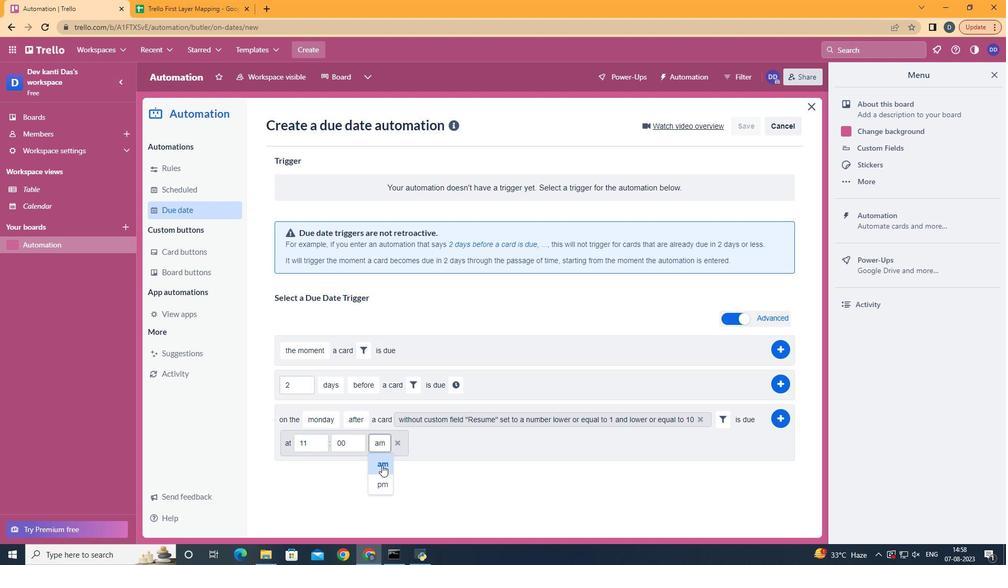 
Action: Mouse moved to (770, 418)
Screenshot: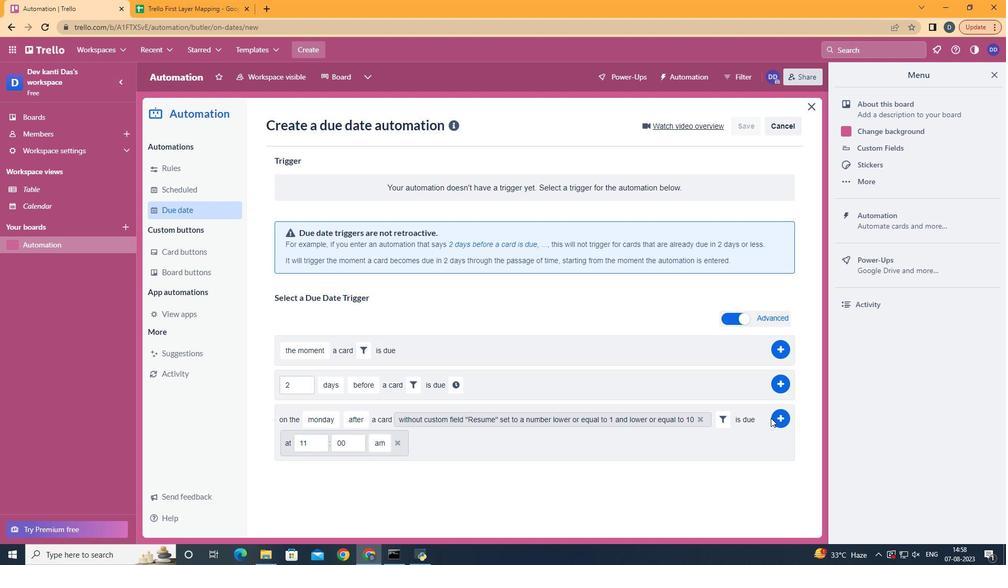 
Action: Mouse pressed left at (770, 418)
Screenshot: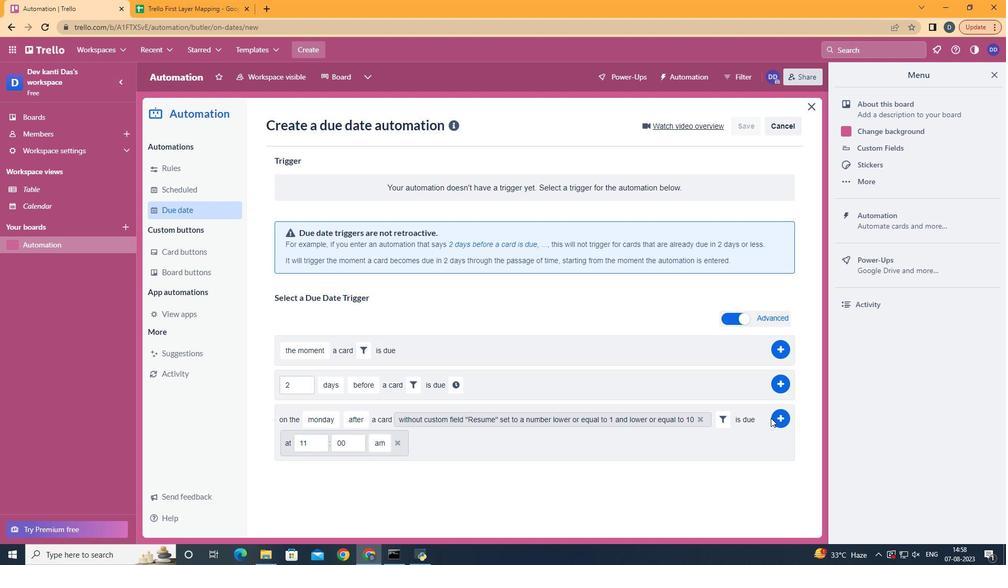 
Action: Mouse moved to (777, 419)
Screenshot: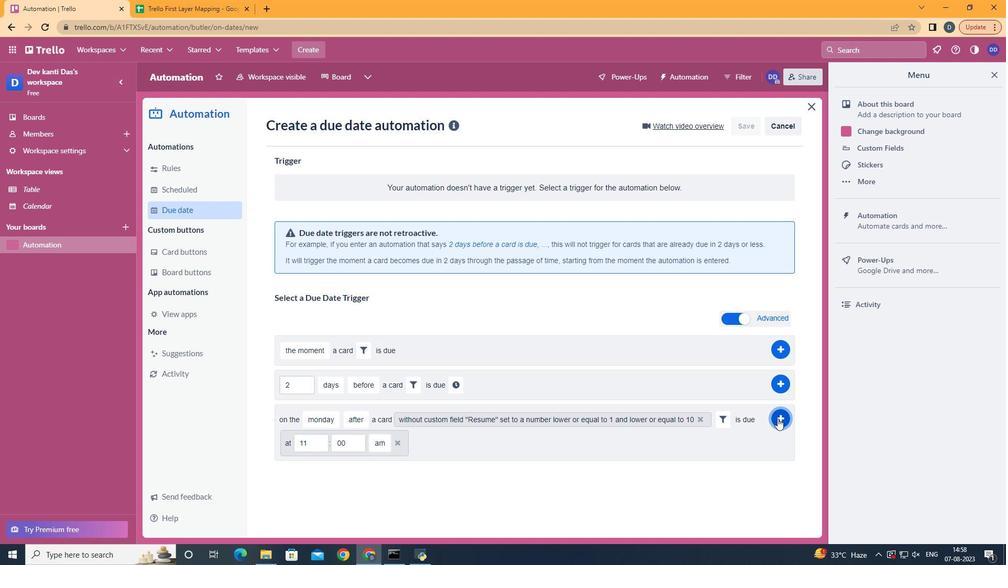 
Action: Mouse pressed left at (777, 419)
Screenshot: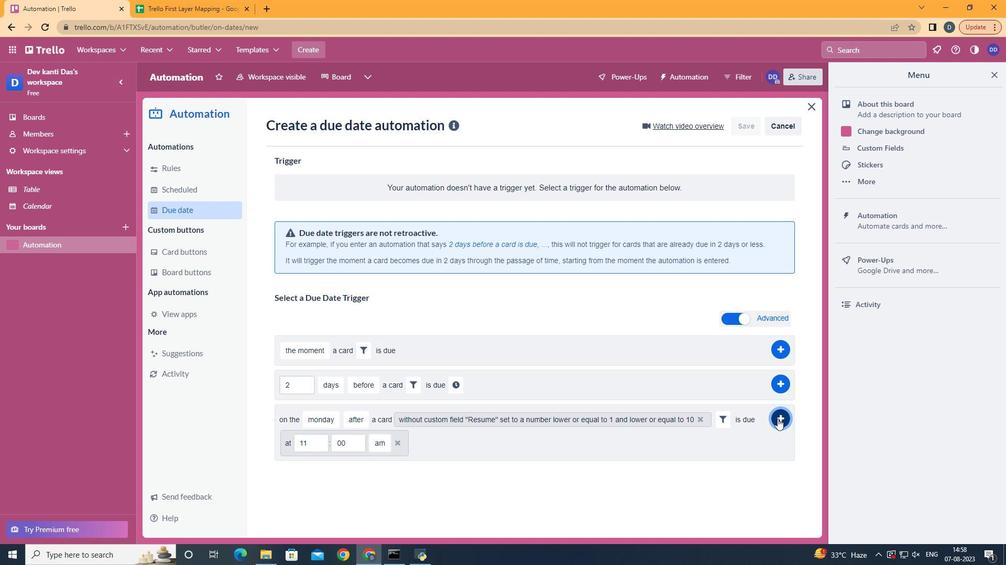 
Action: Mouse moved to (564, 187)
Screenshot: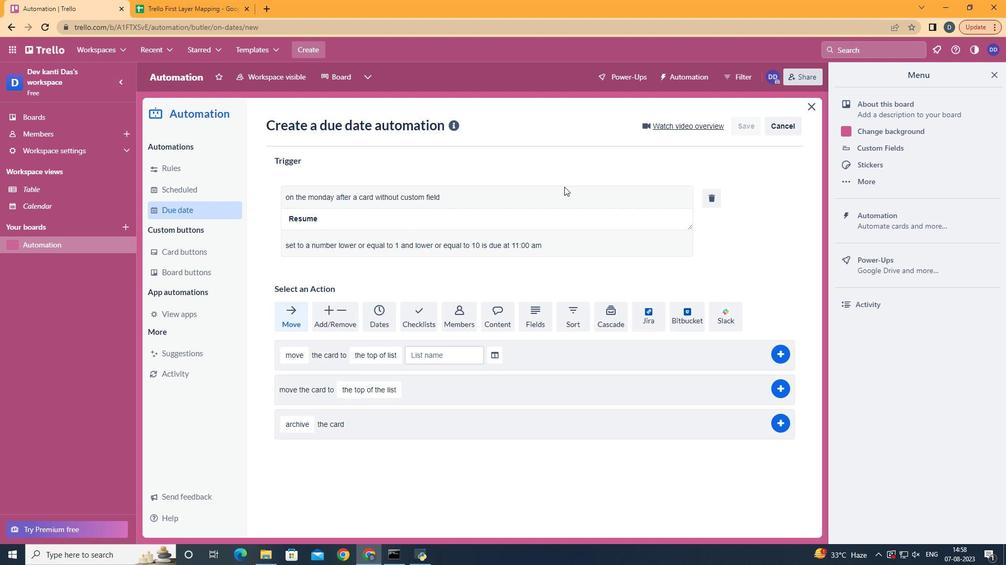 
